 Task: Create a due date automation trigger when advanced on, on the monday after a card is due add content with a name or a description not ending with resume at 11:00 AM.
Action: Mouse moved to (1058, 305)
Screenshot: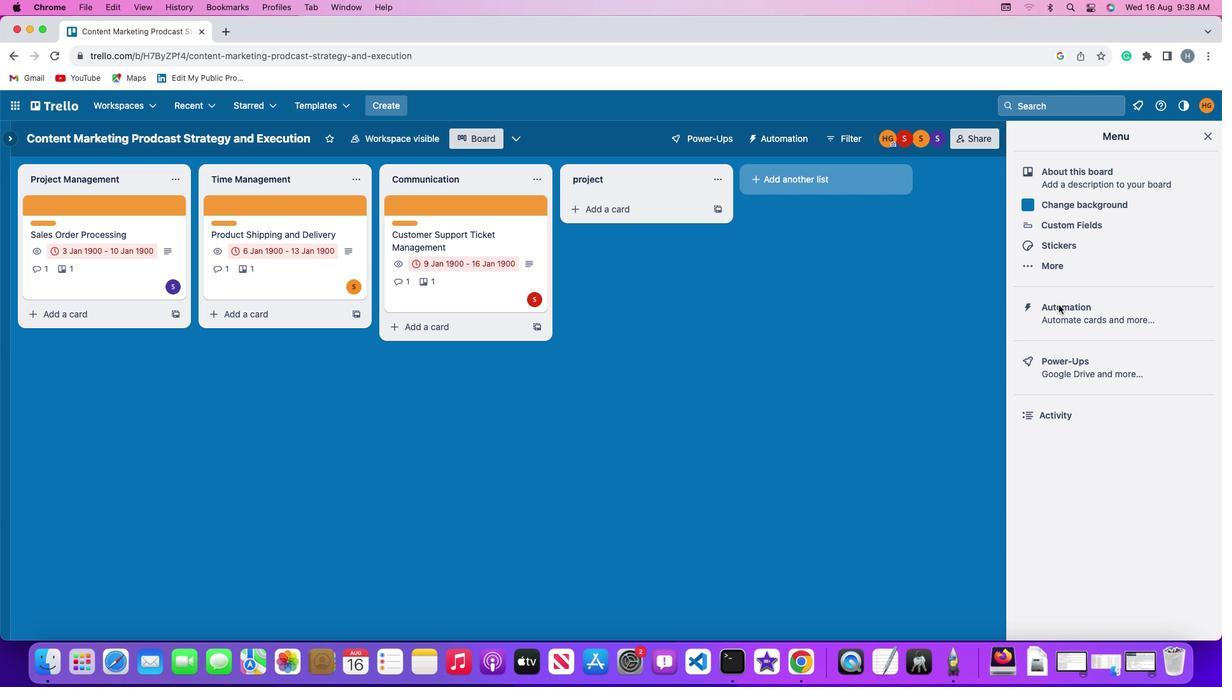 
Action: Mouse pressed left at (1058, 305)
Screenshot: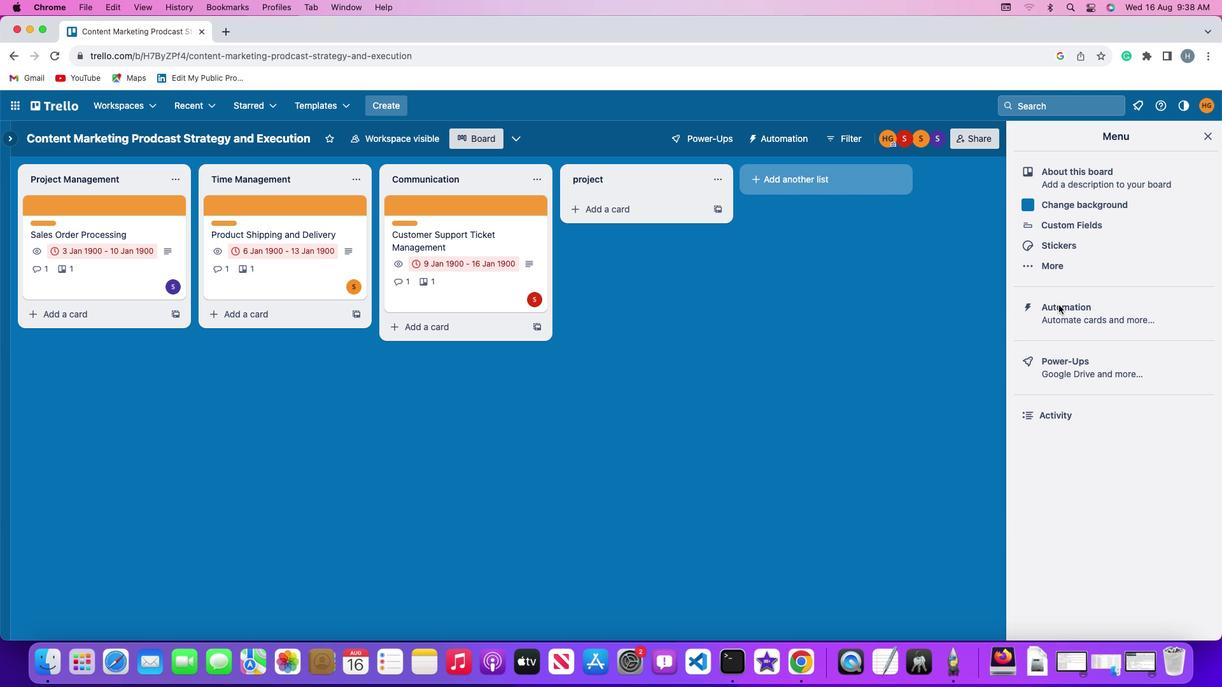 
Action: Mouse pressed left at (1058, 305)
Screenshot: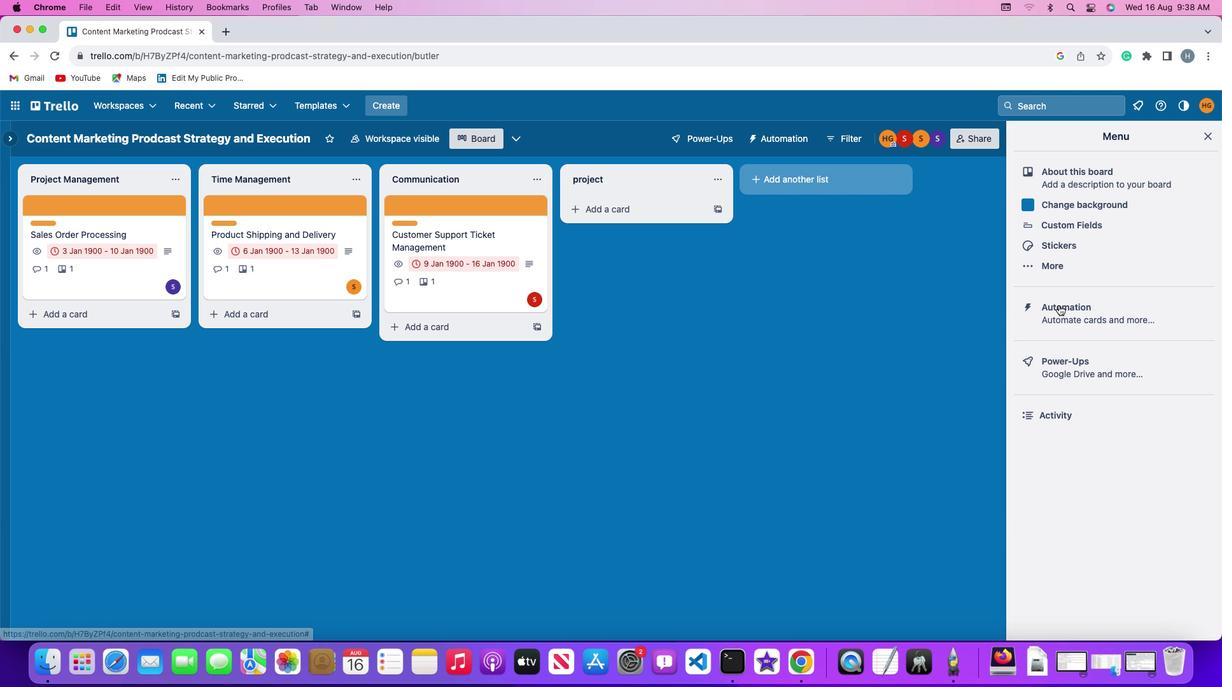 
Action: Mouse moved to (91, 302)
Screenshot: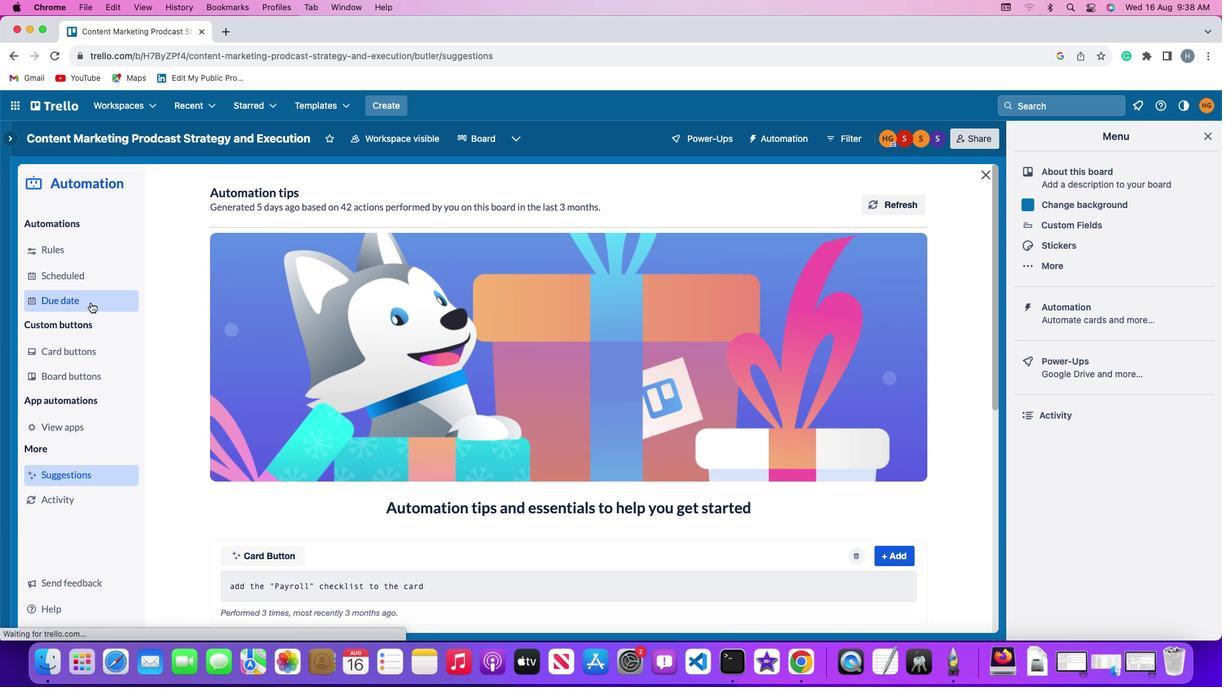 
Action: Mouse pressed left at (91, 302)
Screenshot: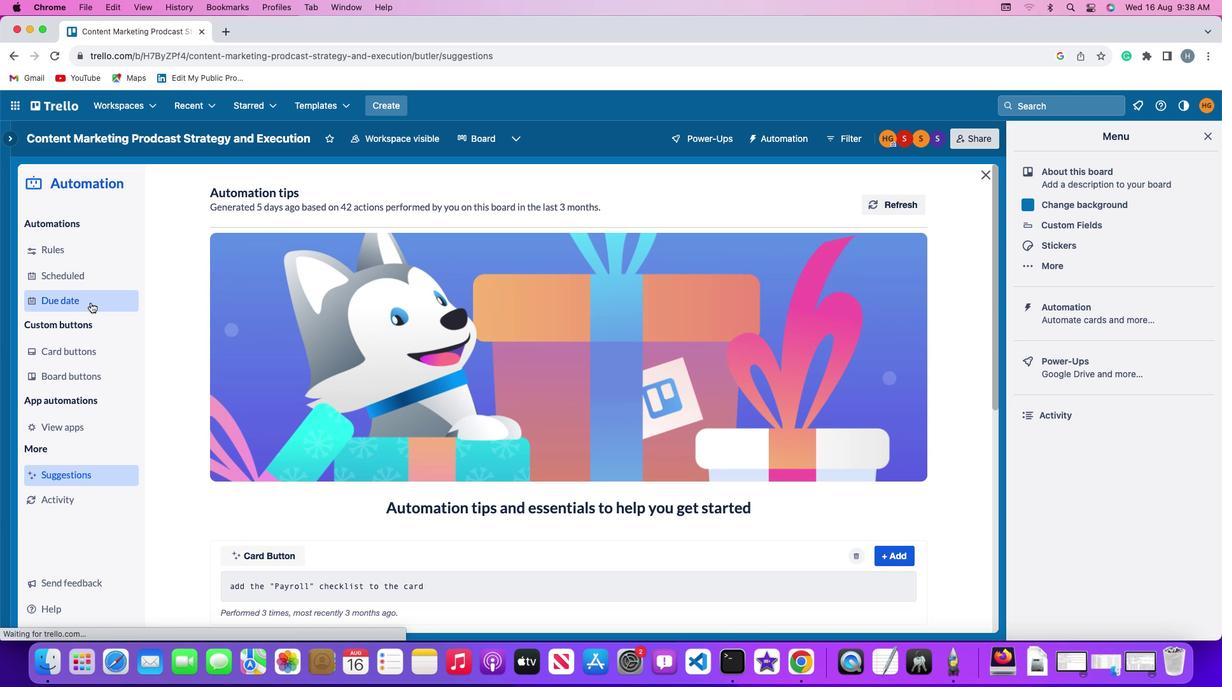 
Action: Mouse moved to (867, 196)
Screenshot: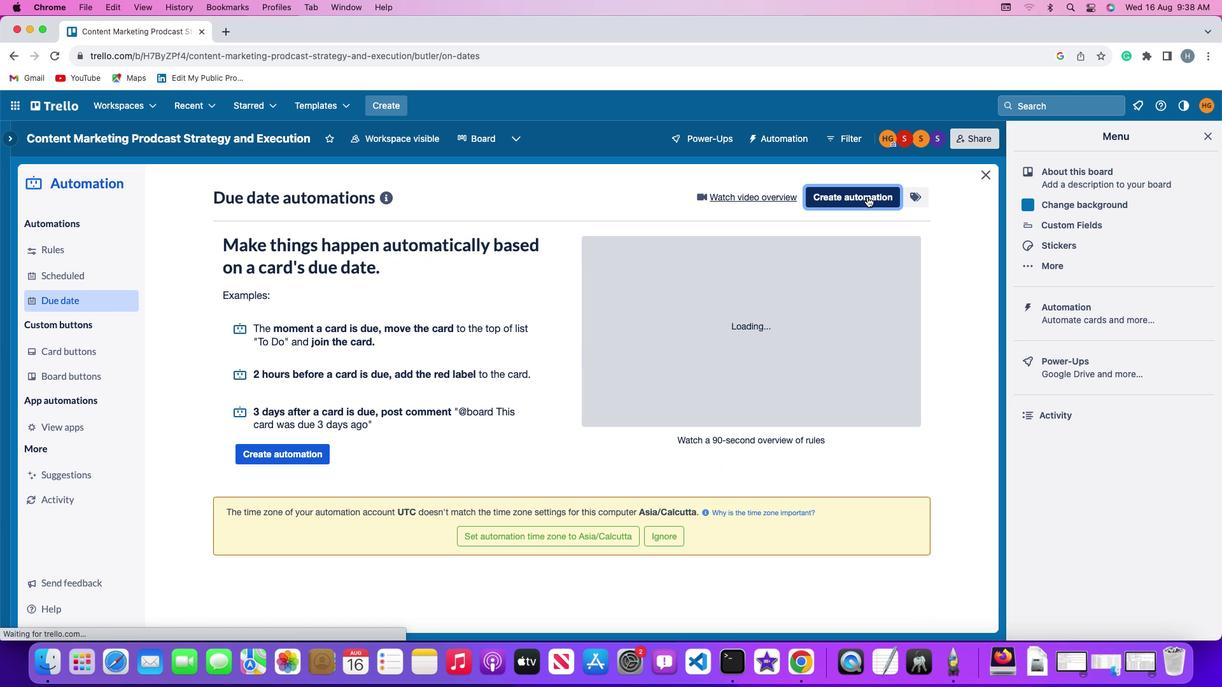 
Action: Mouse pressed left at (867, 196)
Screenshot: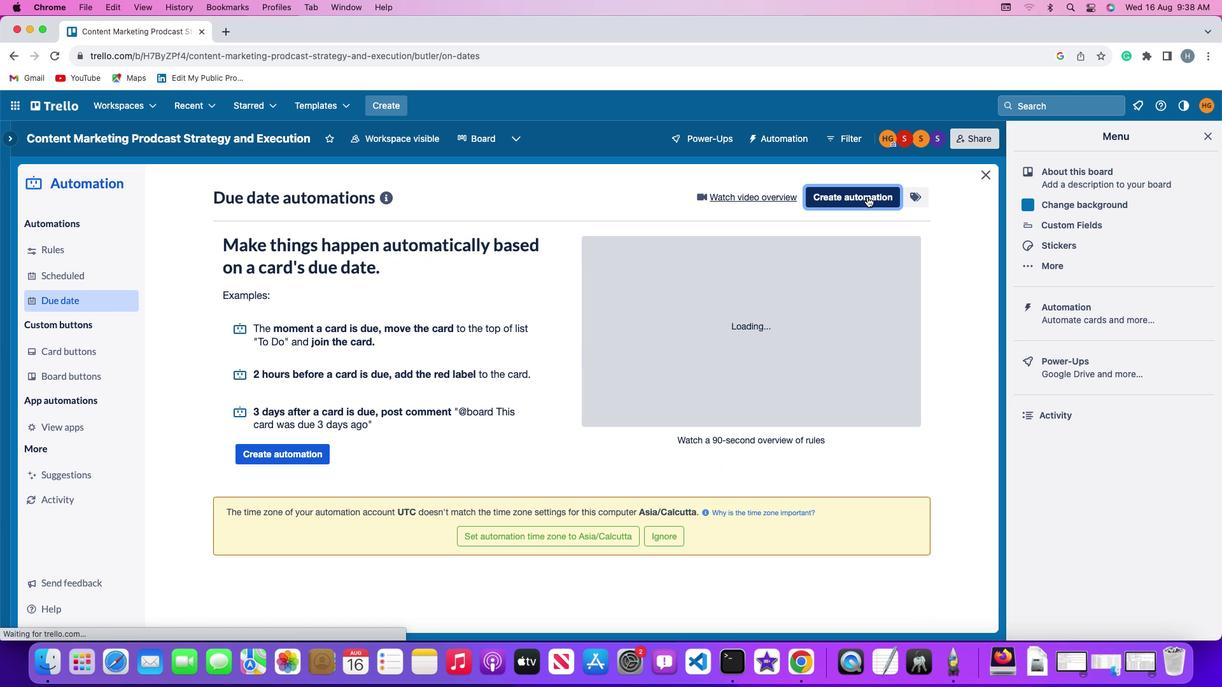 
Action: Mouse moved to (260, 318)
Screenshot: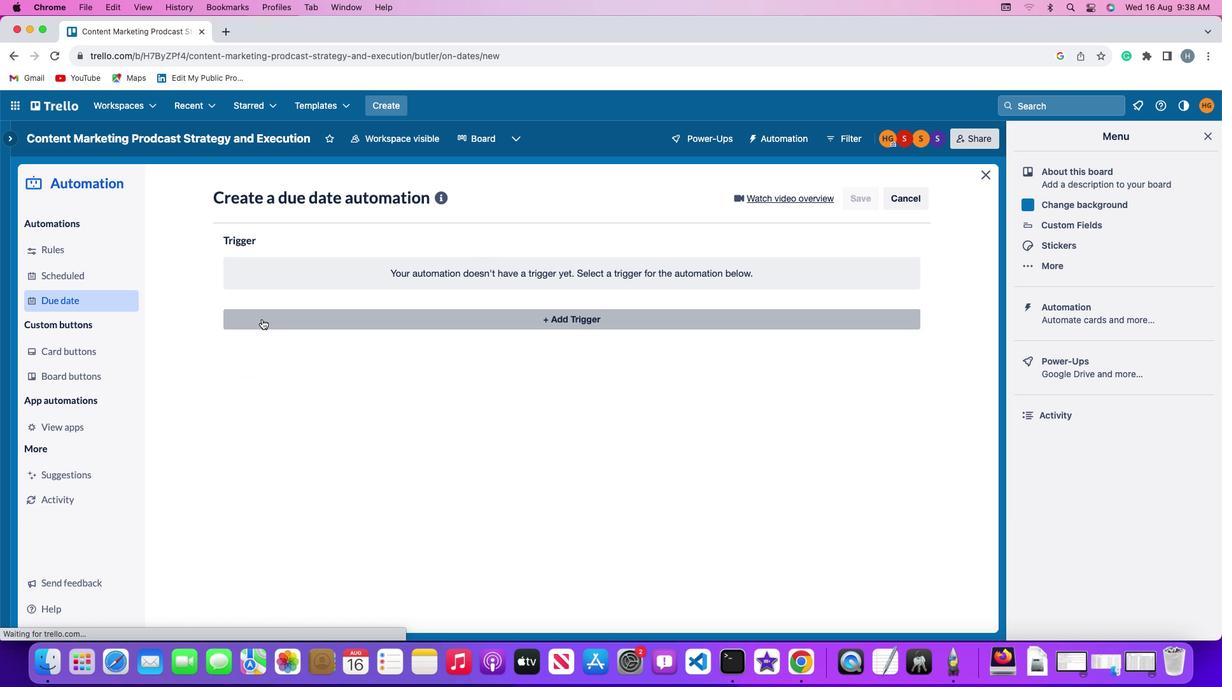 
Action: Mouse pressed left at (260, 318)
Screenshot: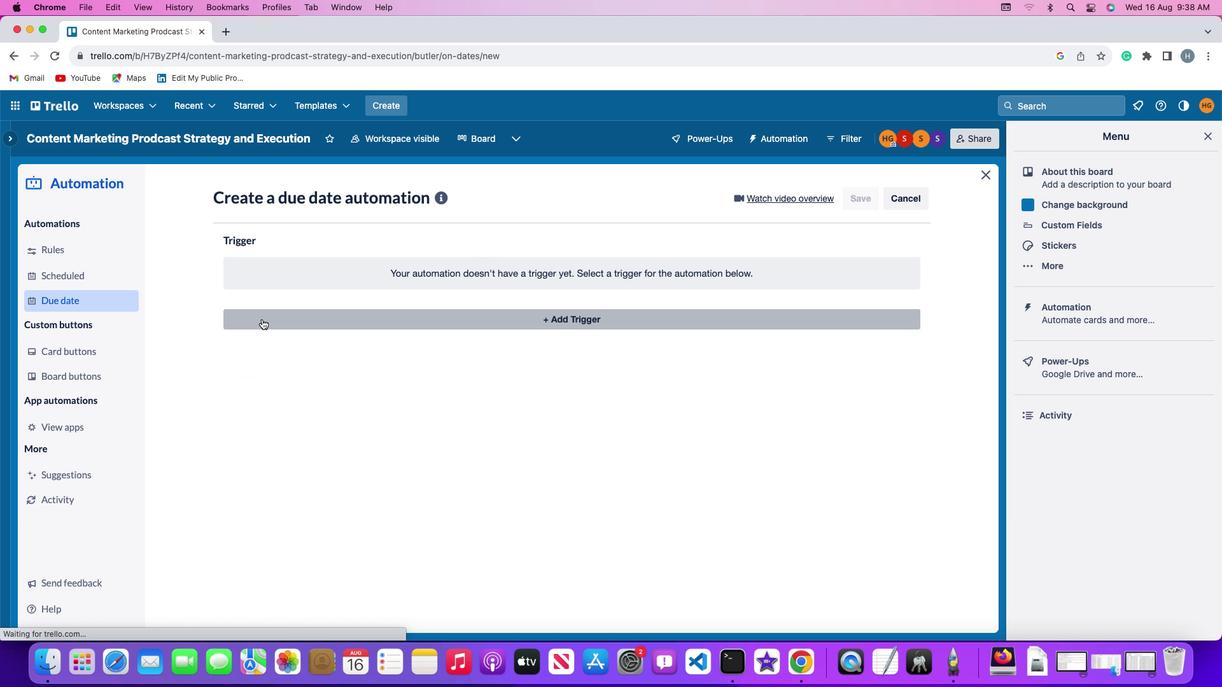 
Action: Mouse moved to (272, 554)
Screenshot: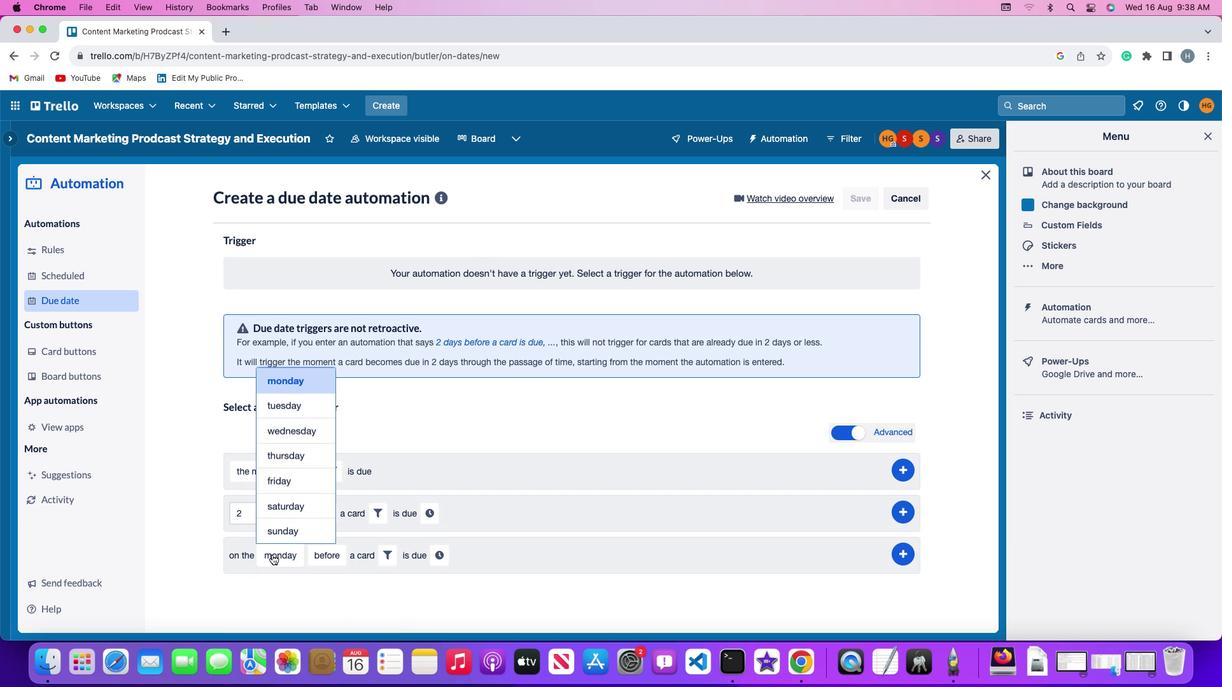 
Action: Mouse pressed left at (272, 554)
Screenshot: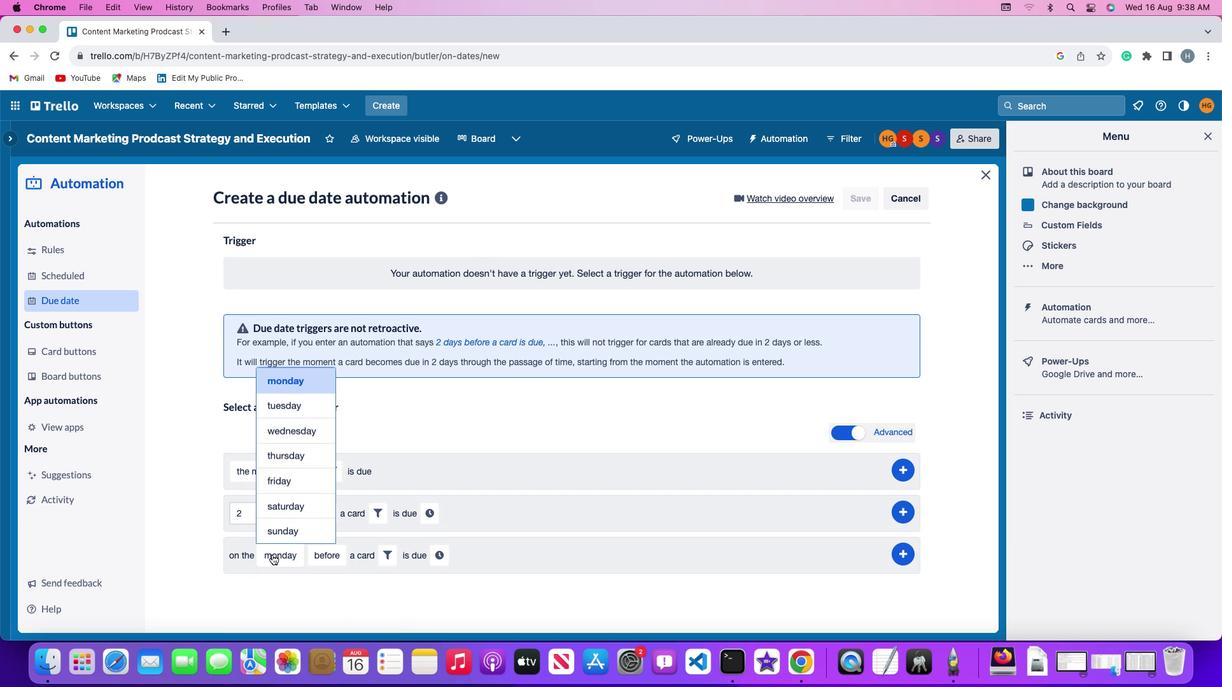
Action: Mouse moved to (285, 376)
Screenshot: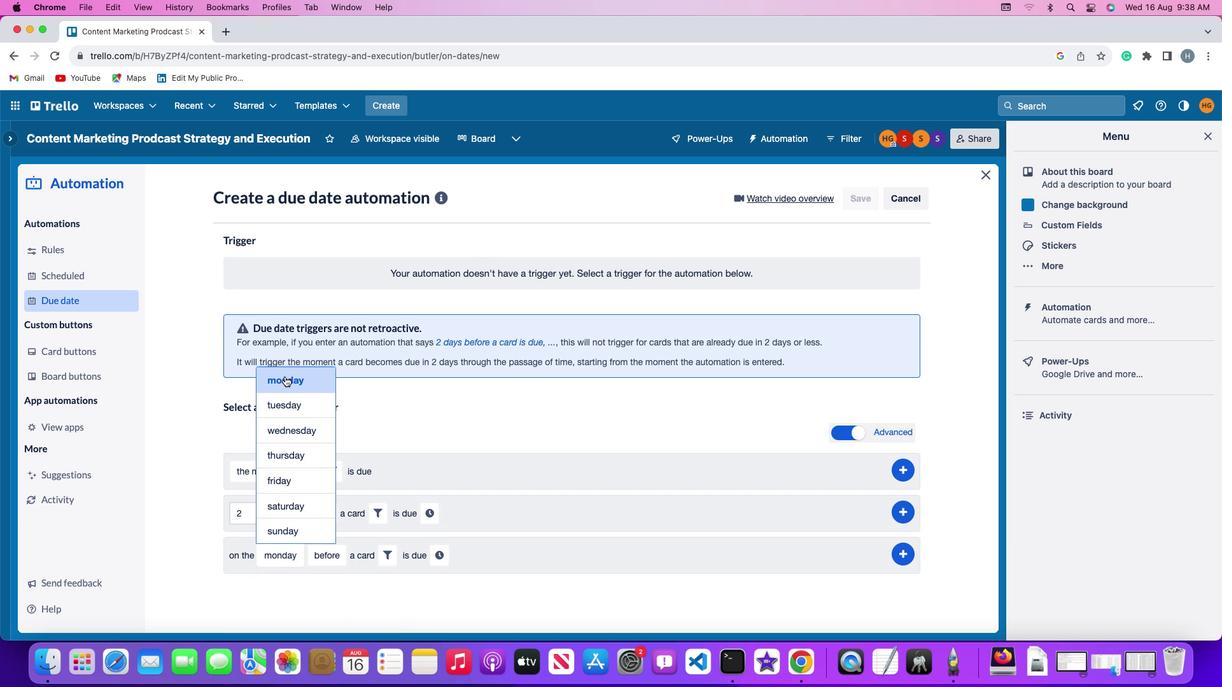 
Action: Mouse pressed left at (285, 376)
Screenshot: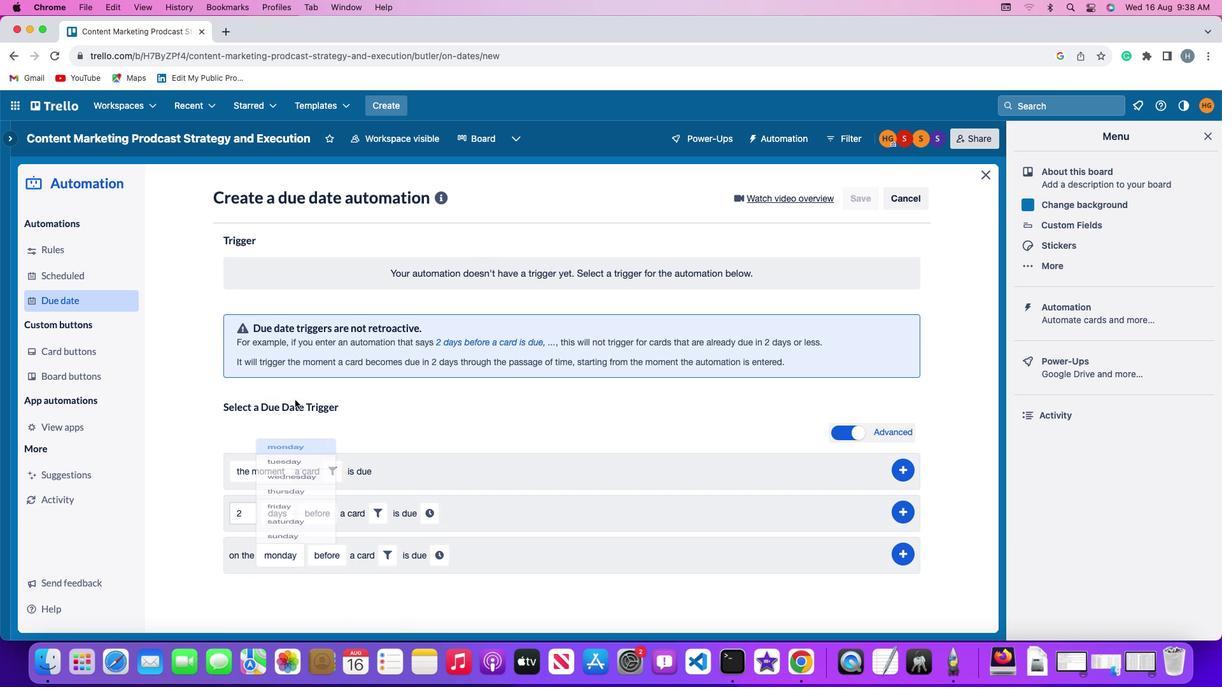 
Action: Mouse moved to (334, 553)
Screenshot: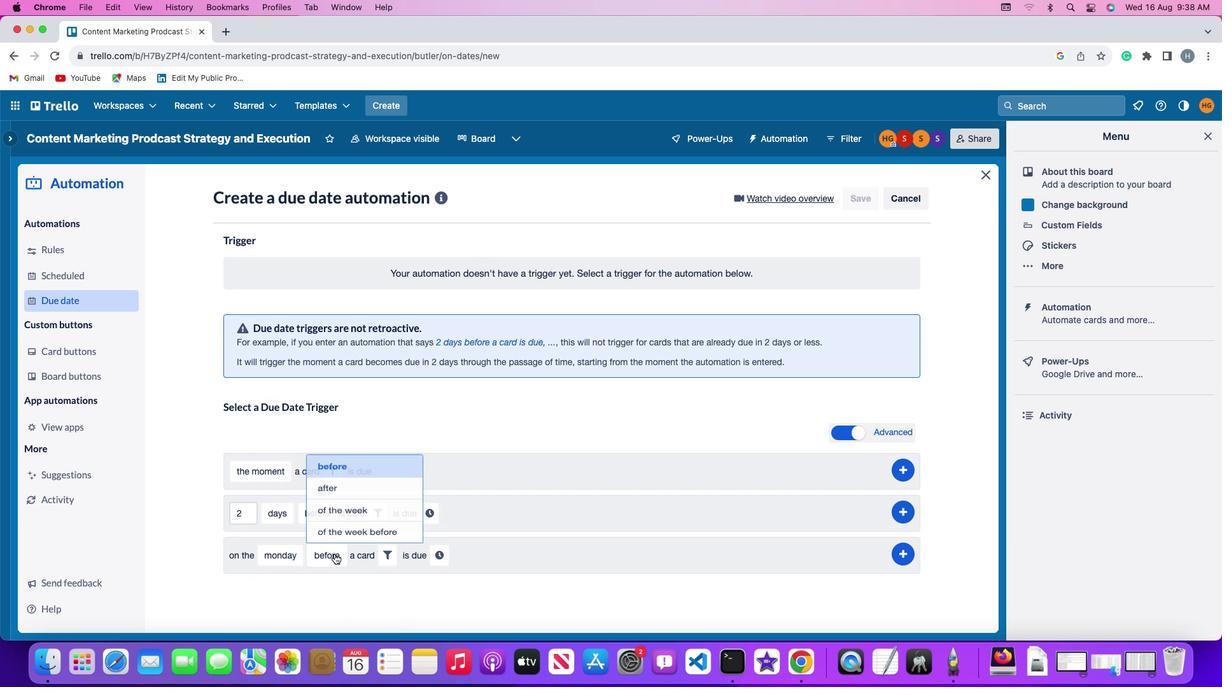 
Action: Mouse pressed left at (334, 553)
Screenshot: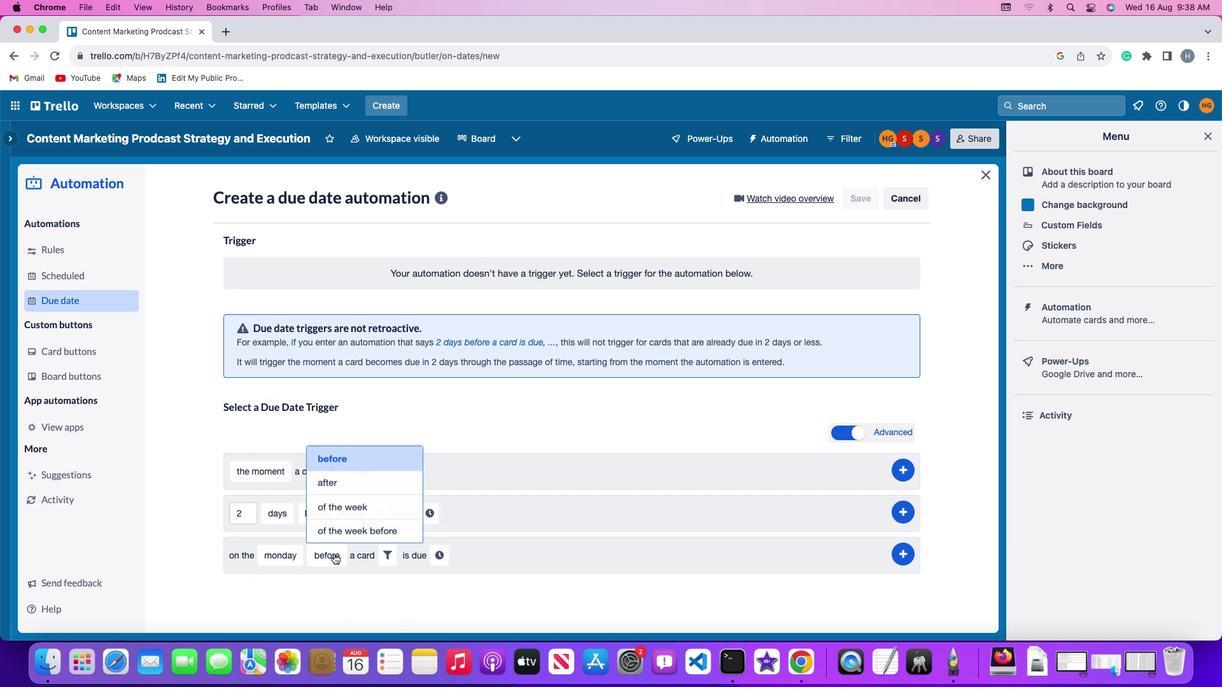 
Action: Mouse moved to (351, 476)
Screenshot: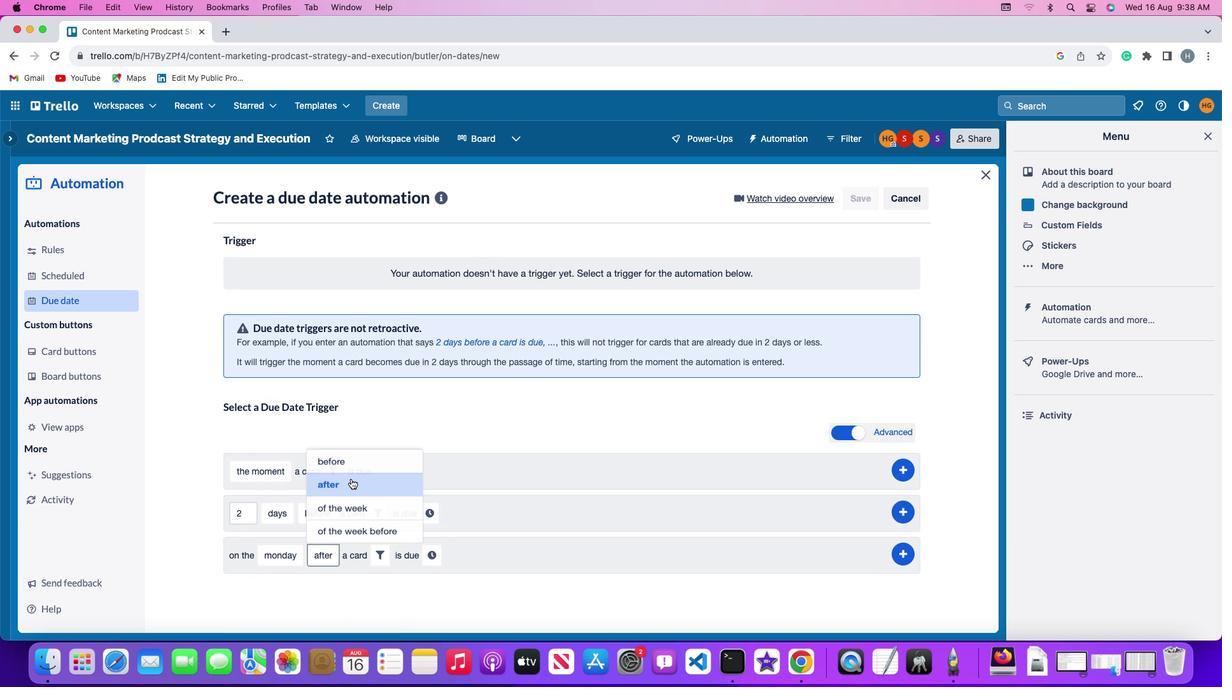 
Action: Mouse pressed left at (351, 476)
Screenshot: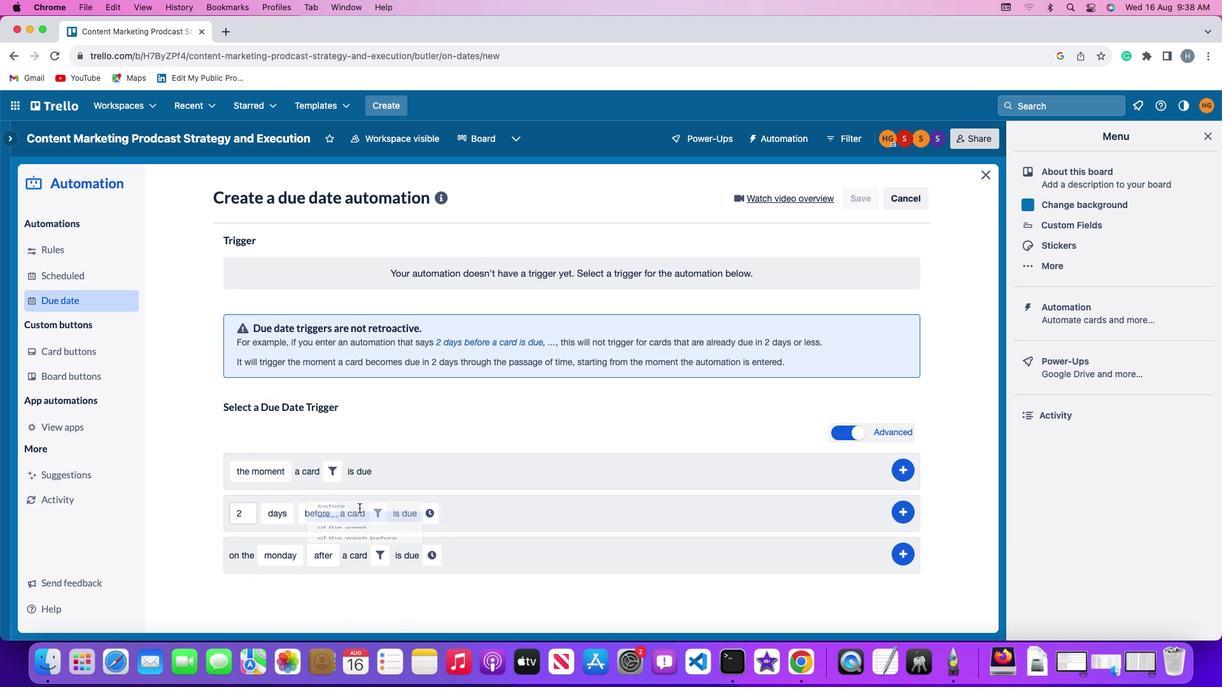
Action: Mouse moved to (383, 553)
Screenshot: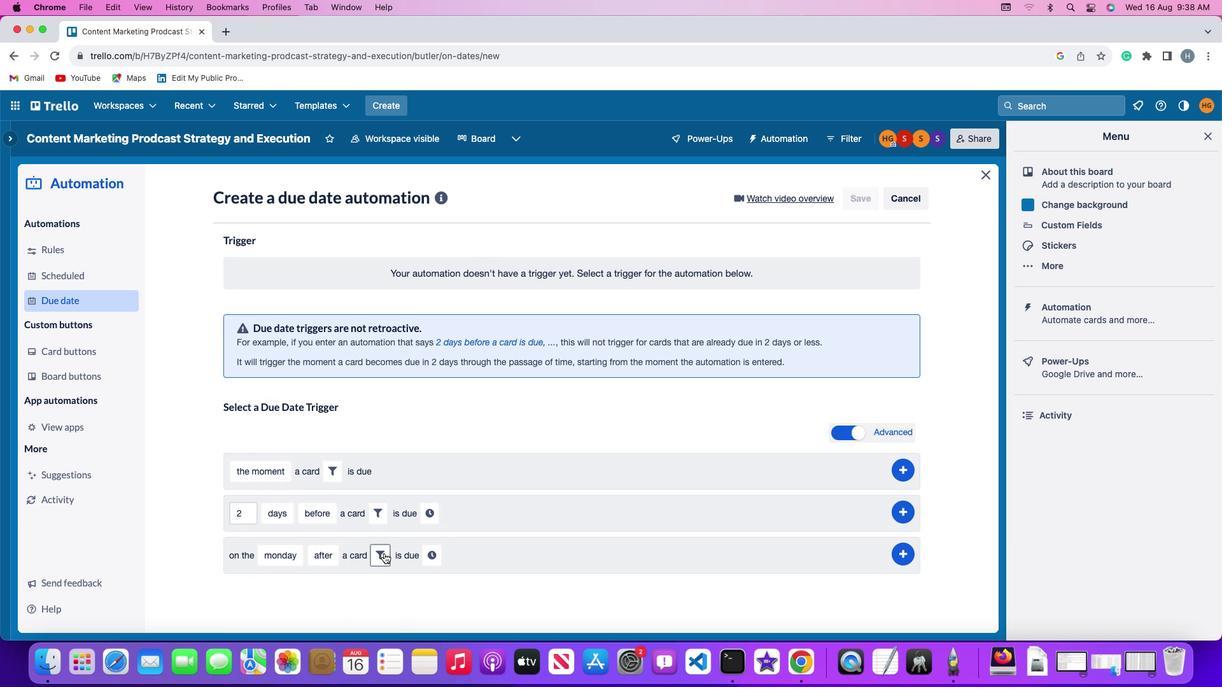 
Action: Mouse pressed left at (383, 553)
Screenshot: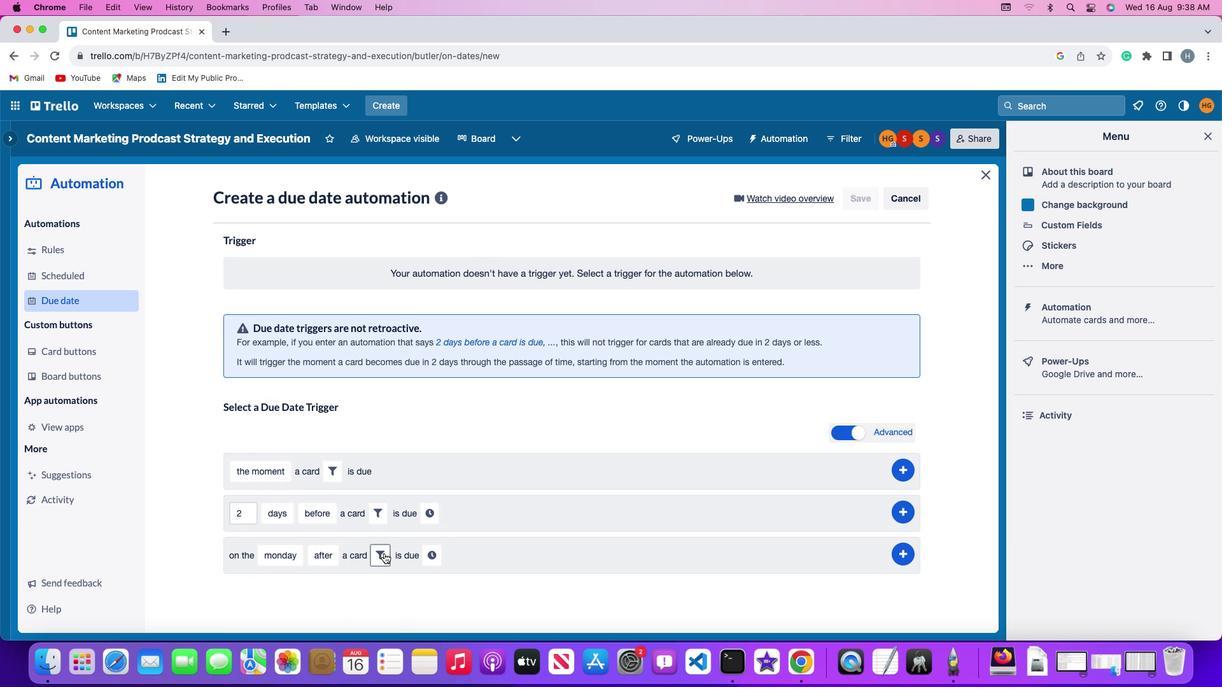 
Action: Mouse moved to (548, 597)
Screenshot: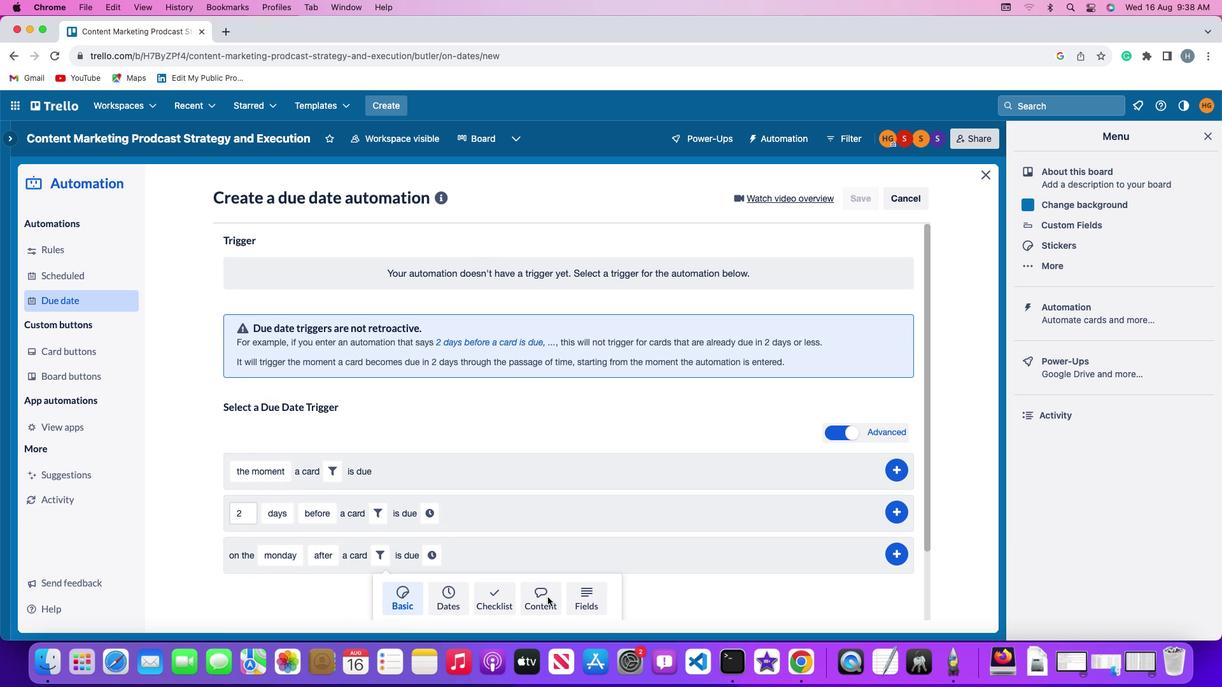 
Action: Mouse pressed left at (548, 597)
Screenshot: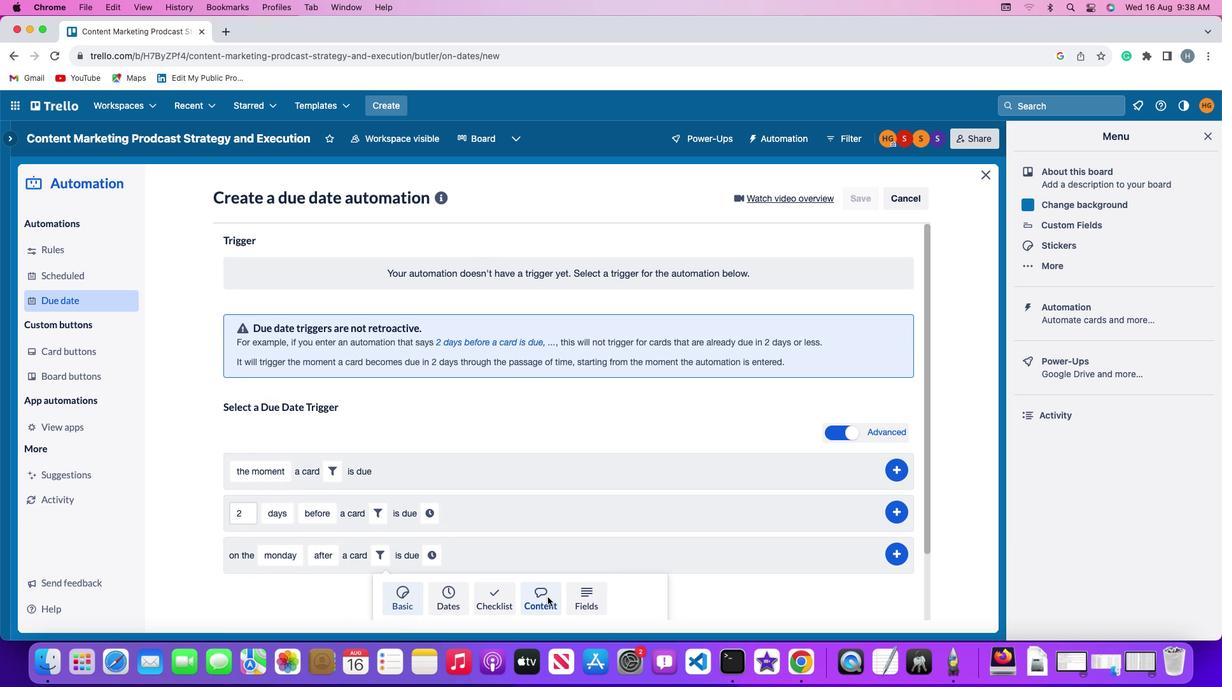 
Action: Mouse moved to (322, 596)
Screenshot: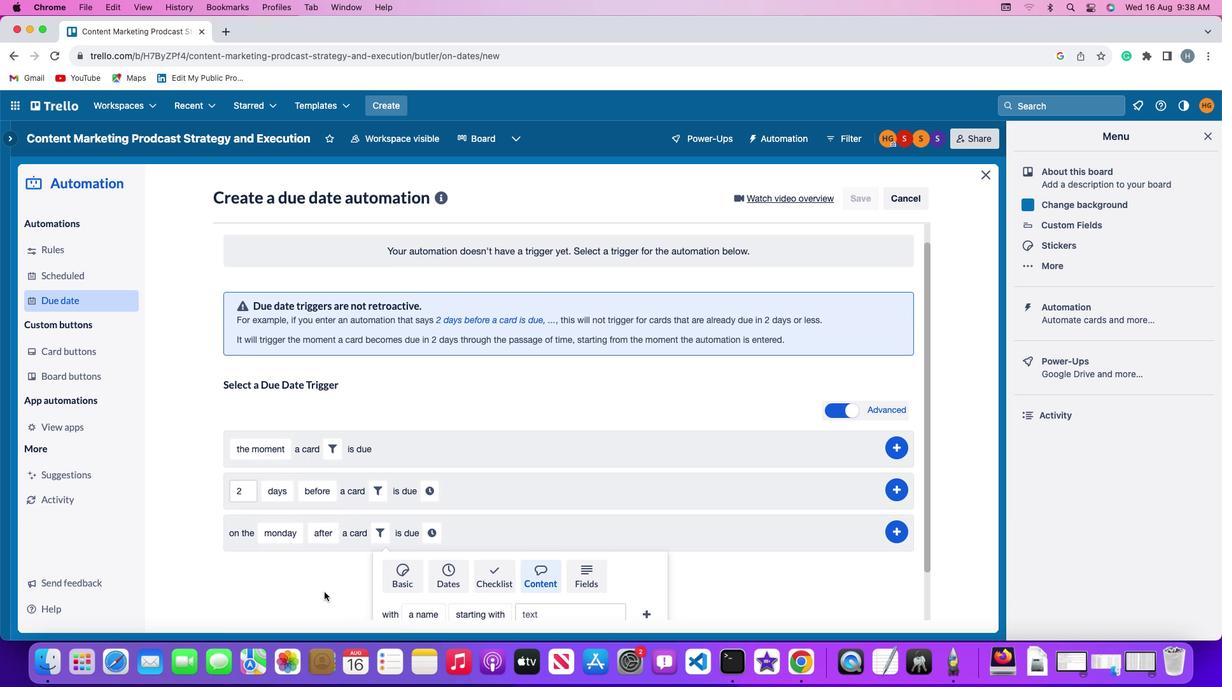 
Action: Mouse scrolled (322, 596) with delta (0, 0)
Screenshot: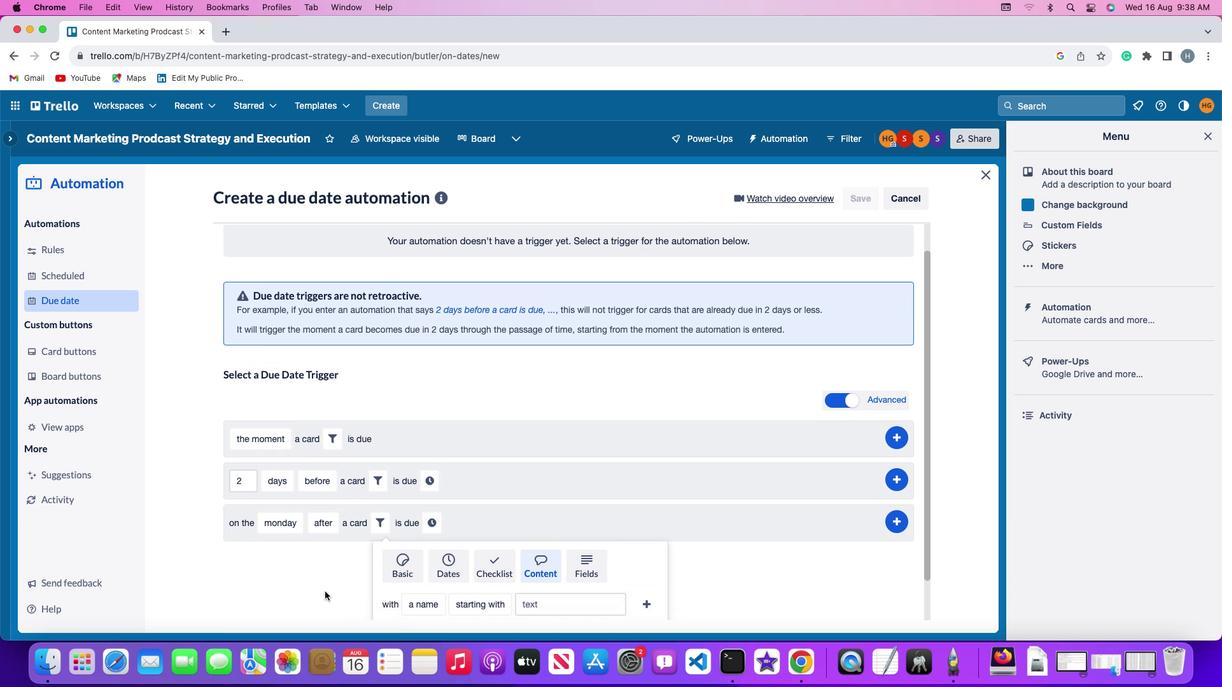 
Action: Mouse moved to (322, 595)
Screenshot: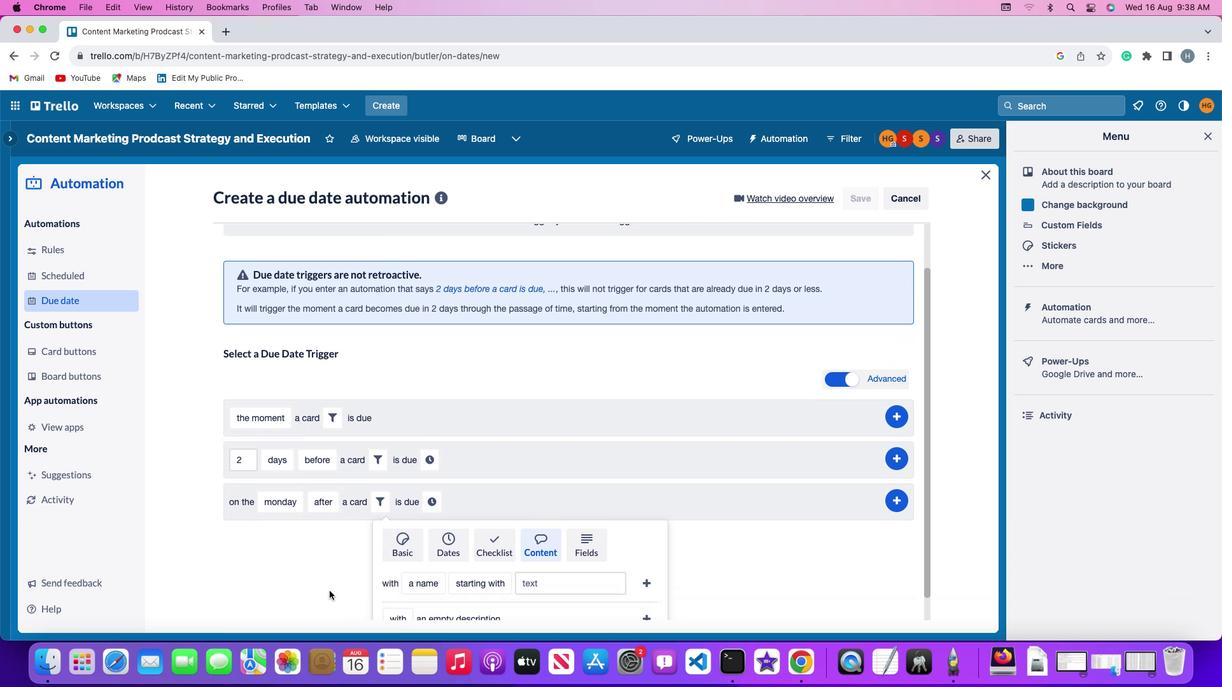 
Action: Mouse scrolled (322, 595) with delta (0, 0)
Screenshot: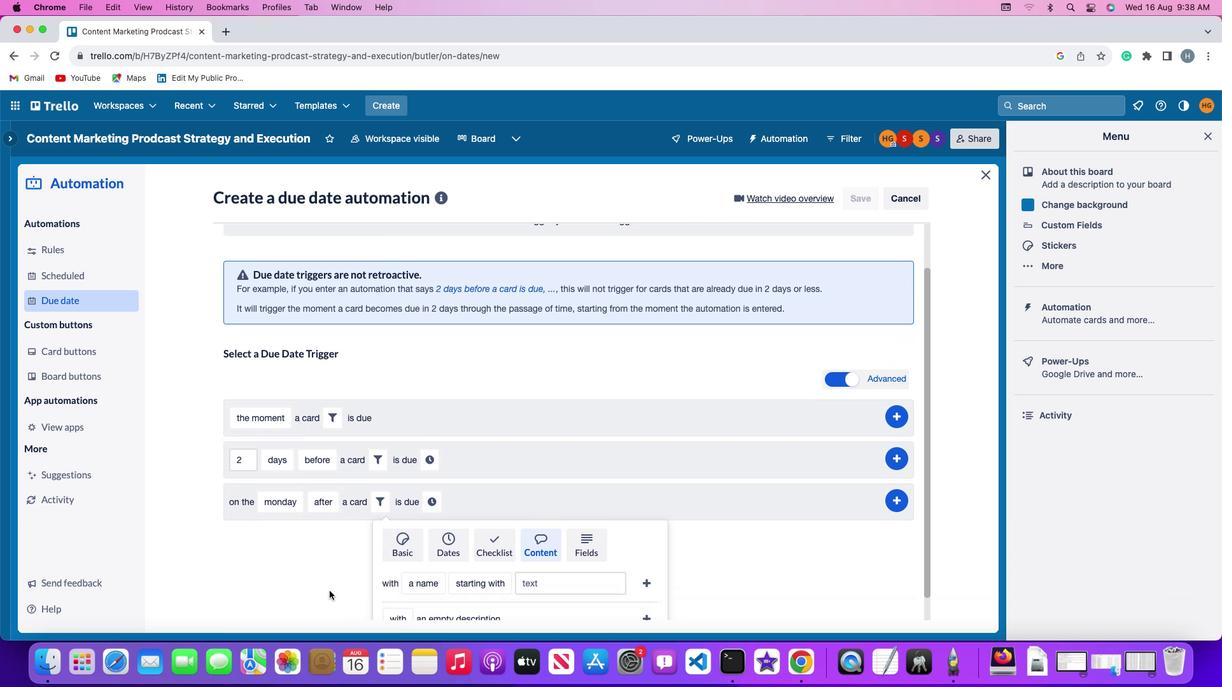 
Action: Mouse moved to (323, 595)
Screenshot: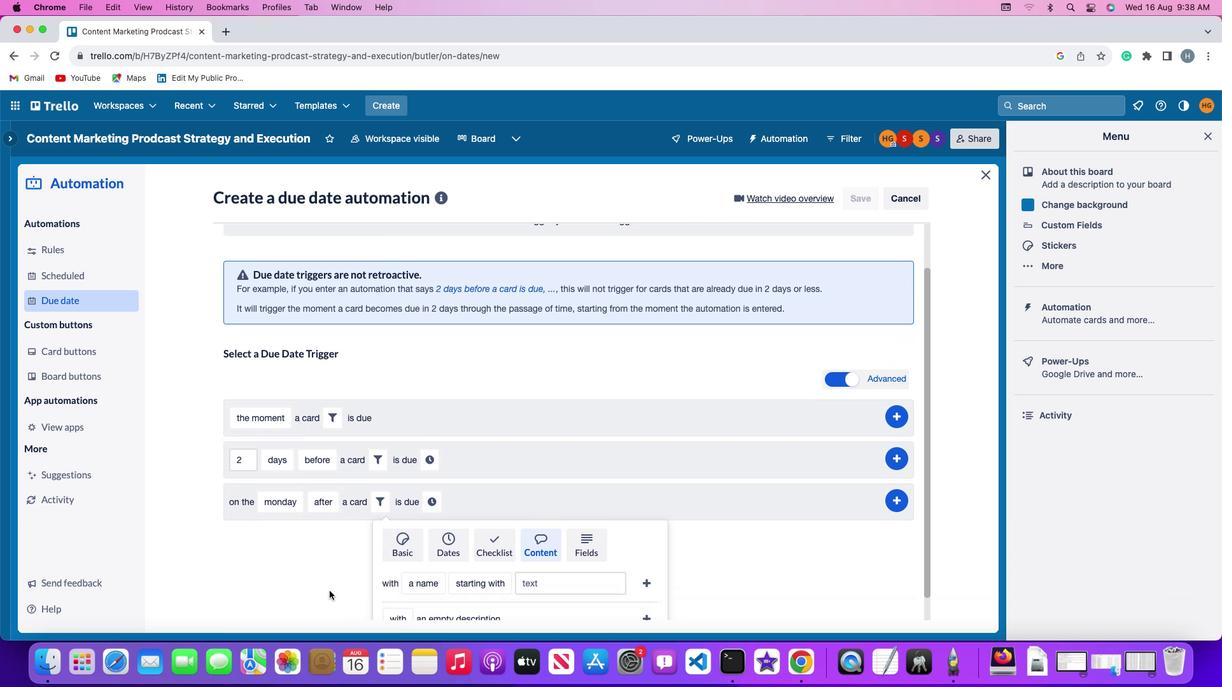 
Action: Mouse scrolled (323, 595) with delta (0, -1)
Screenshot: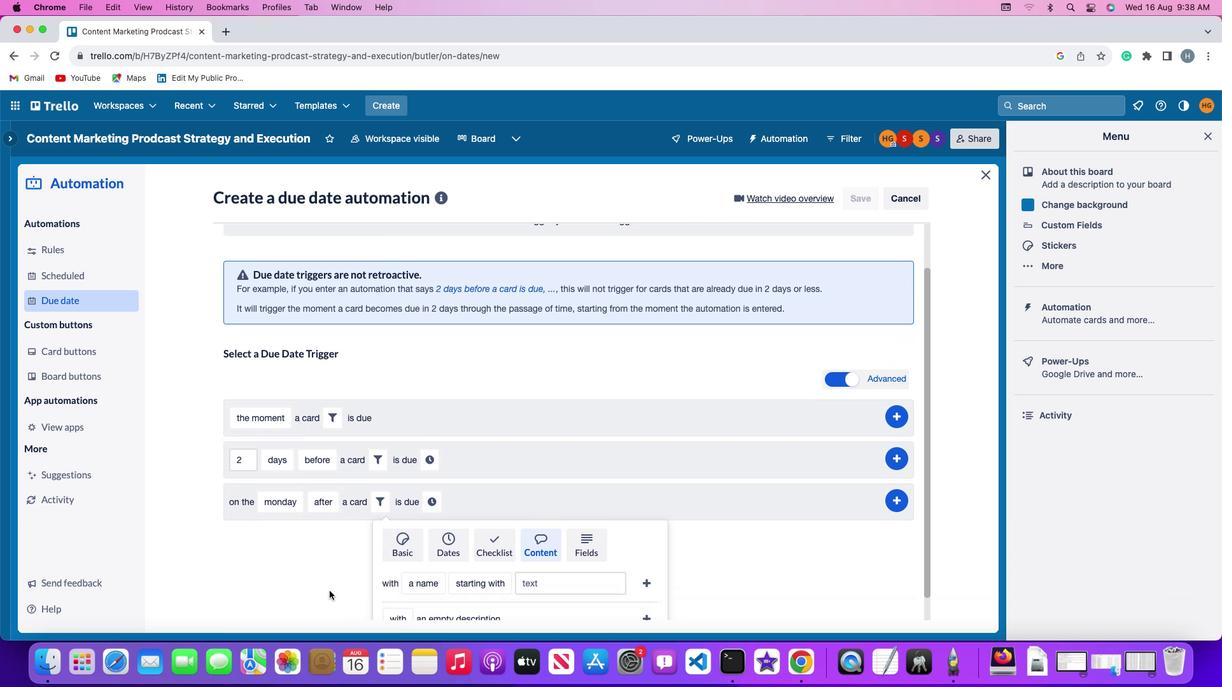 
Action: Mouse moved to (323, 593)
Screenshot: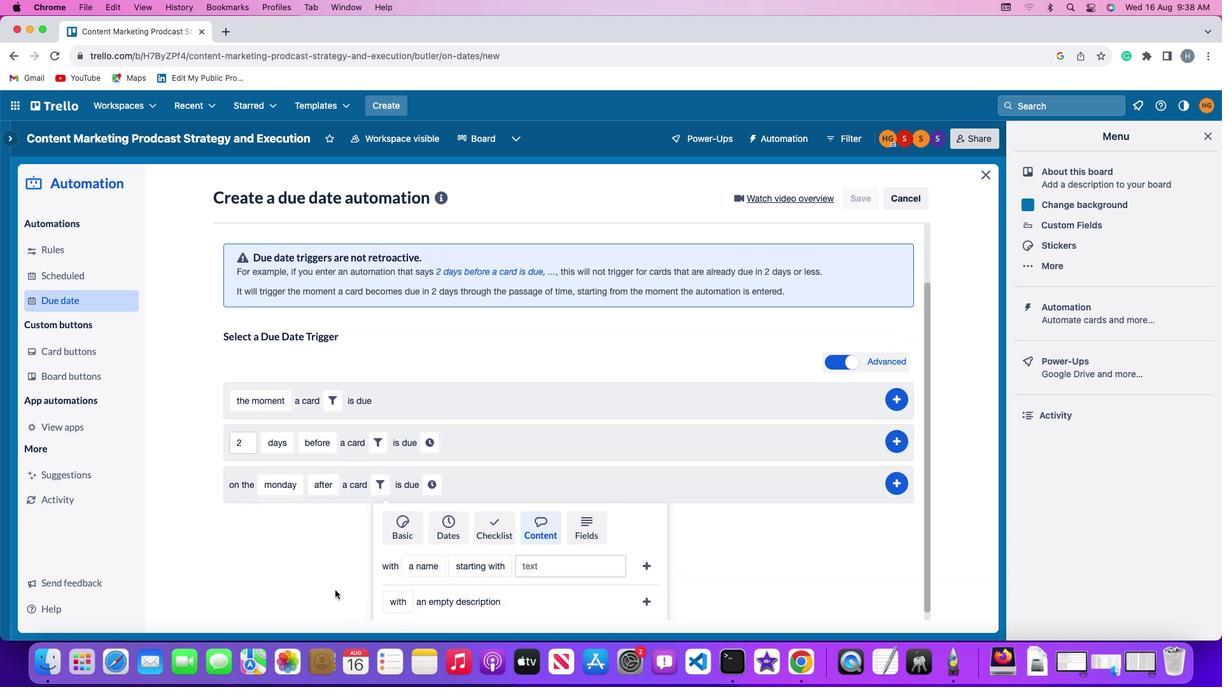 
Action: Mouse scrolled (323, 593) with delta (0, -2)
Screenshot: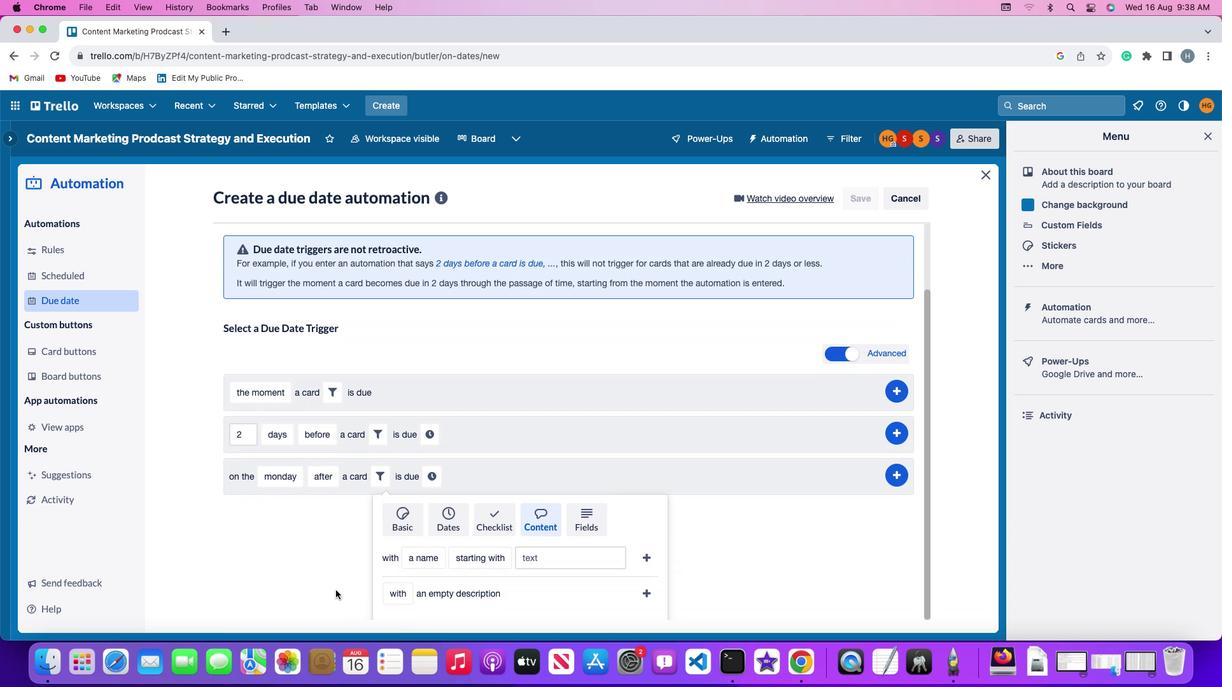 
Action: Mouse moved to (336, 589)
Screenshot: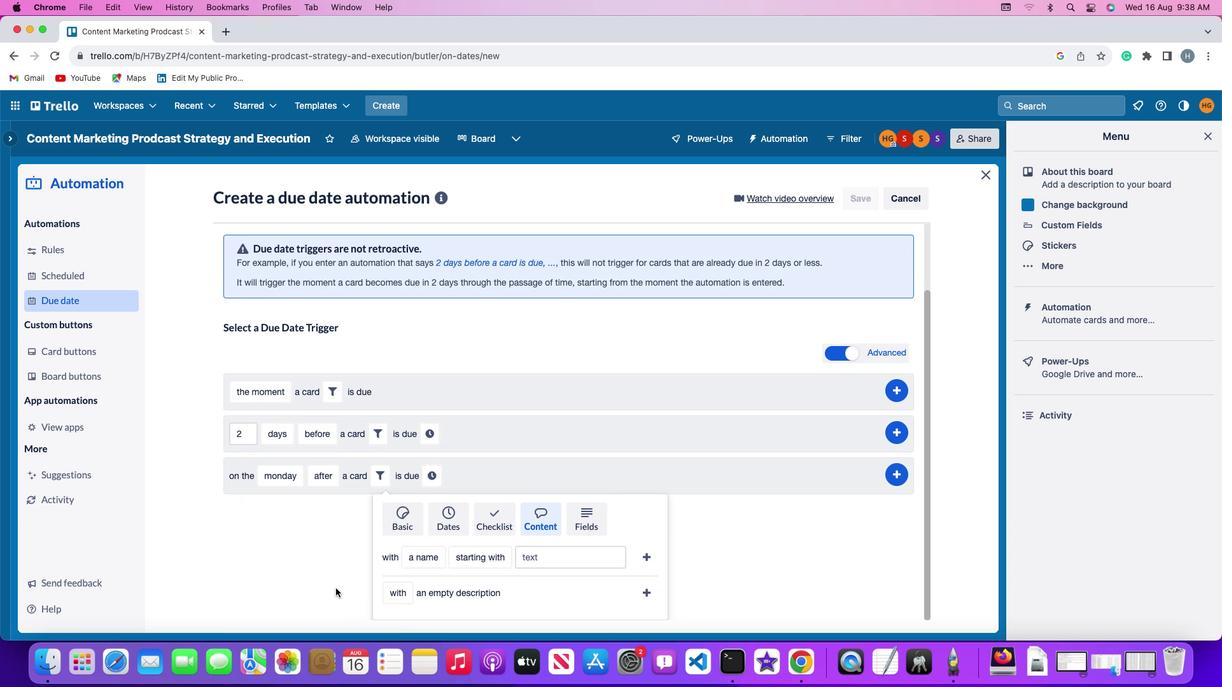 
Action: Mouse scrolled (336, 589) with delta (0, 0)
Screenshot: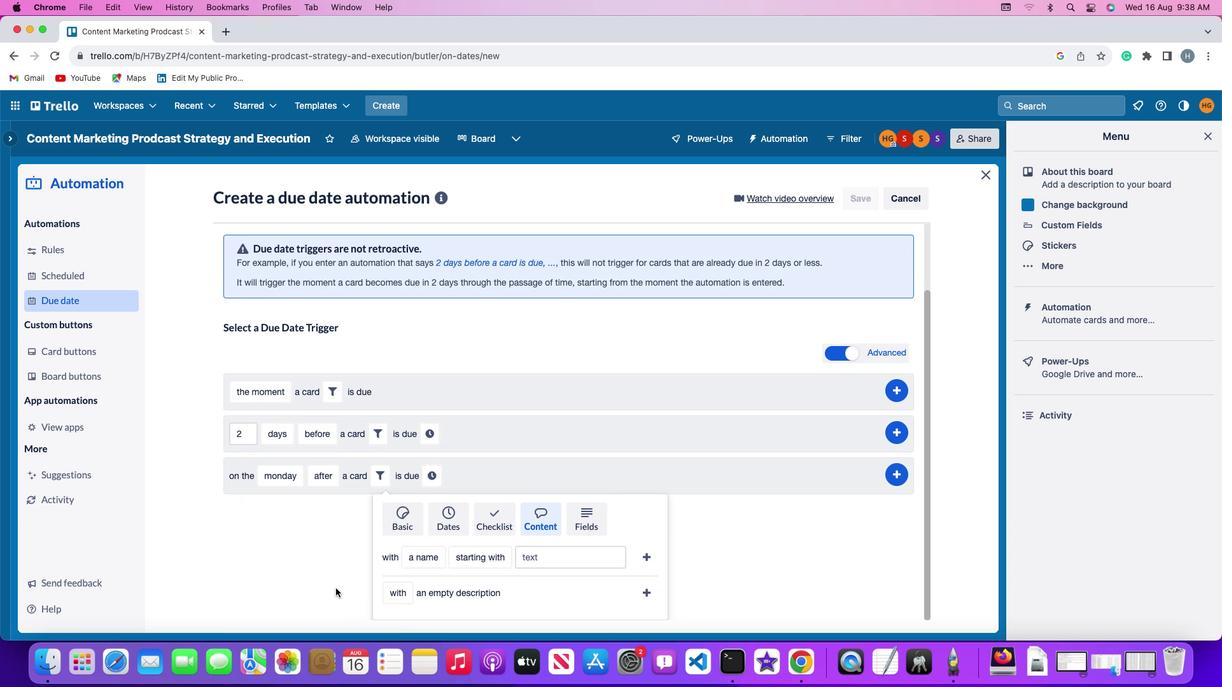 
Action: Mouse moved to (336, 589)
Screenshot: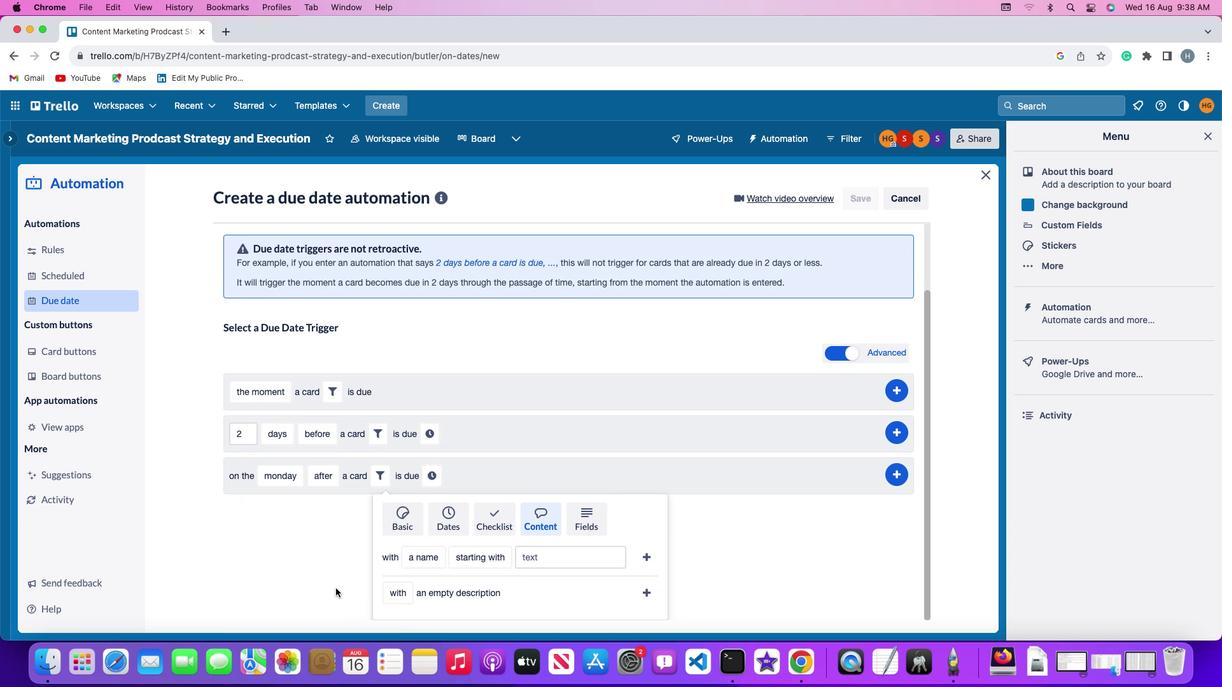 
Action: Mouse scrolled (336, 589) with delta (0, 0)
Screenshot: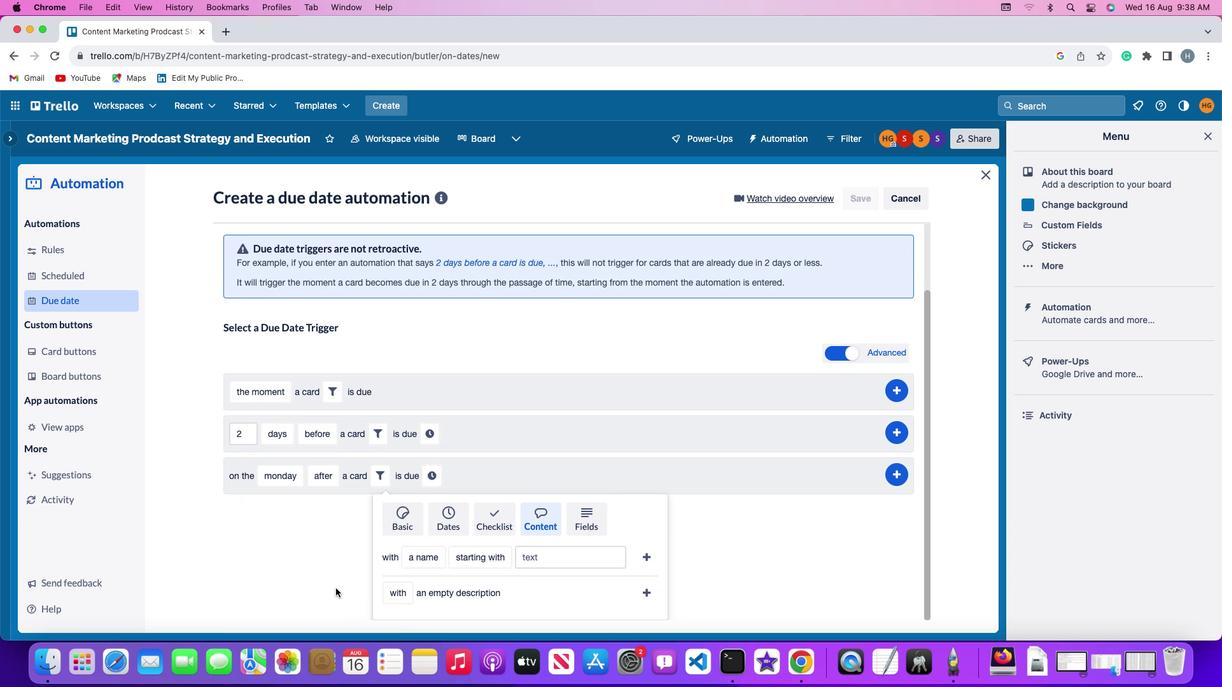 
Action: Mouse scrolled (336, 589) with delta (0, -1)
Screenshot: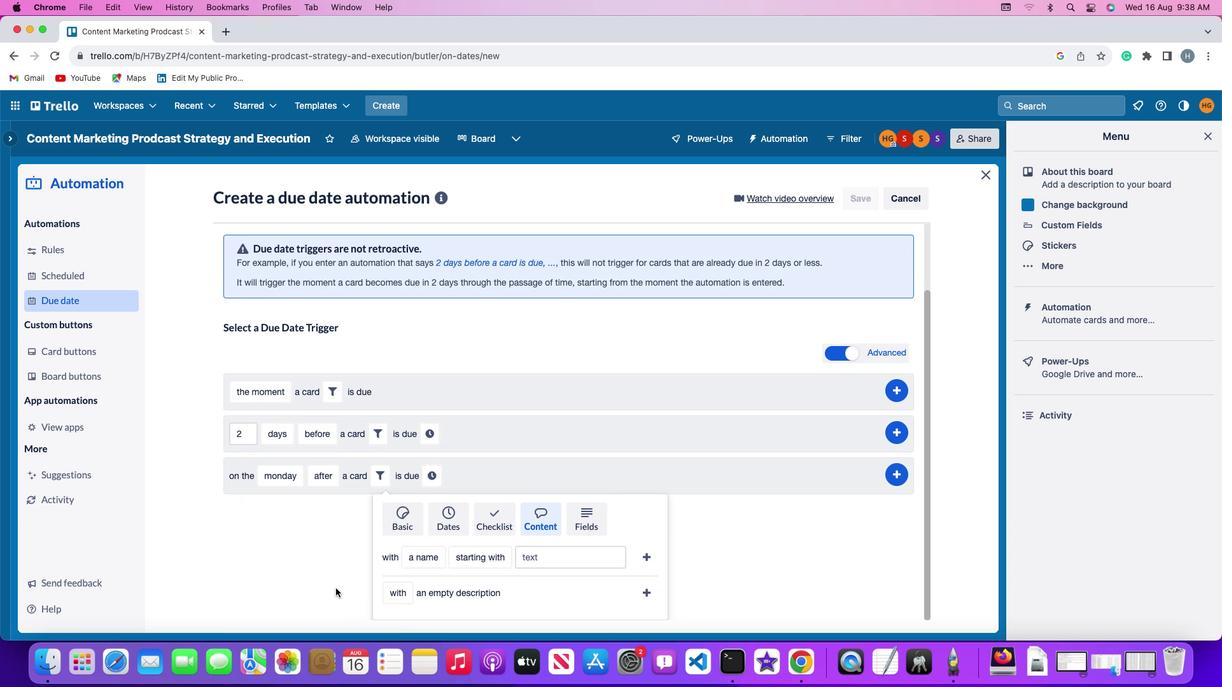 
Action: Mouse moved to (336, 588)
Screenshot: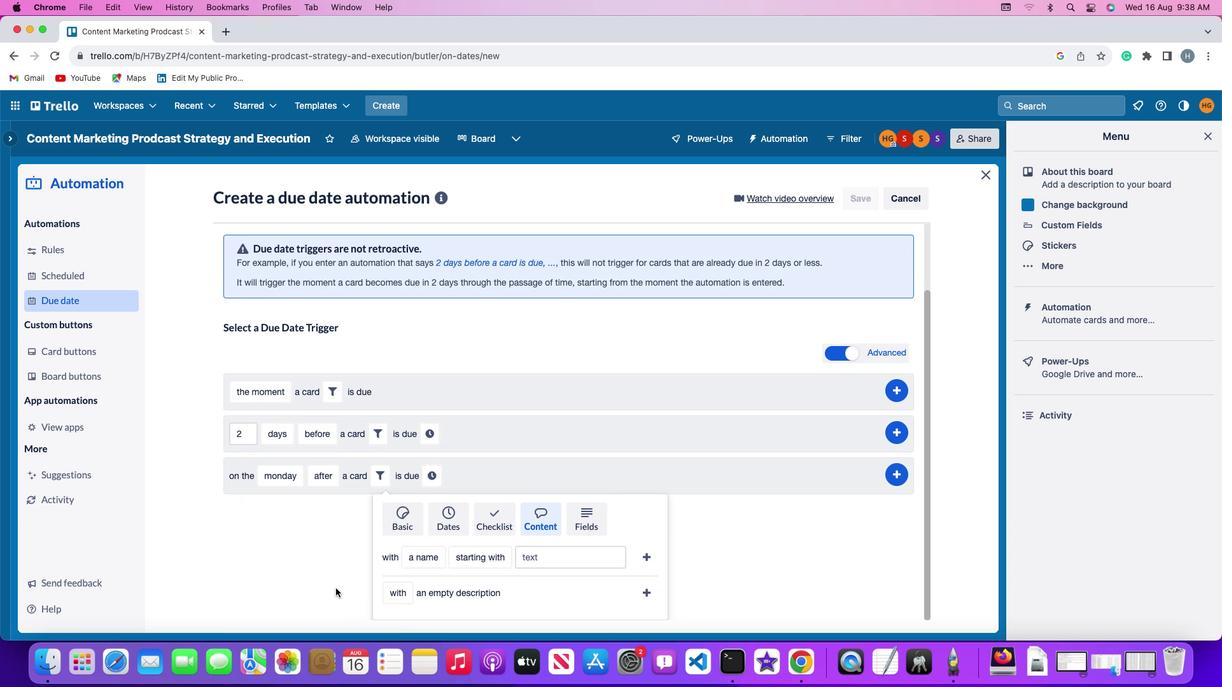 
Action: Mouse scrolled (336, 588) with delta (0, -3)
Screenshot: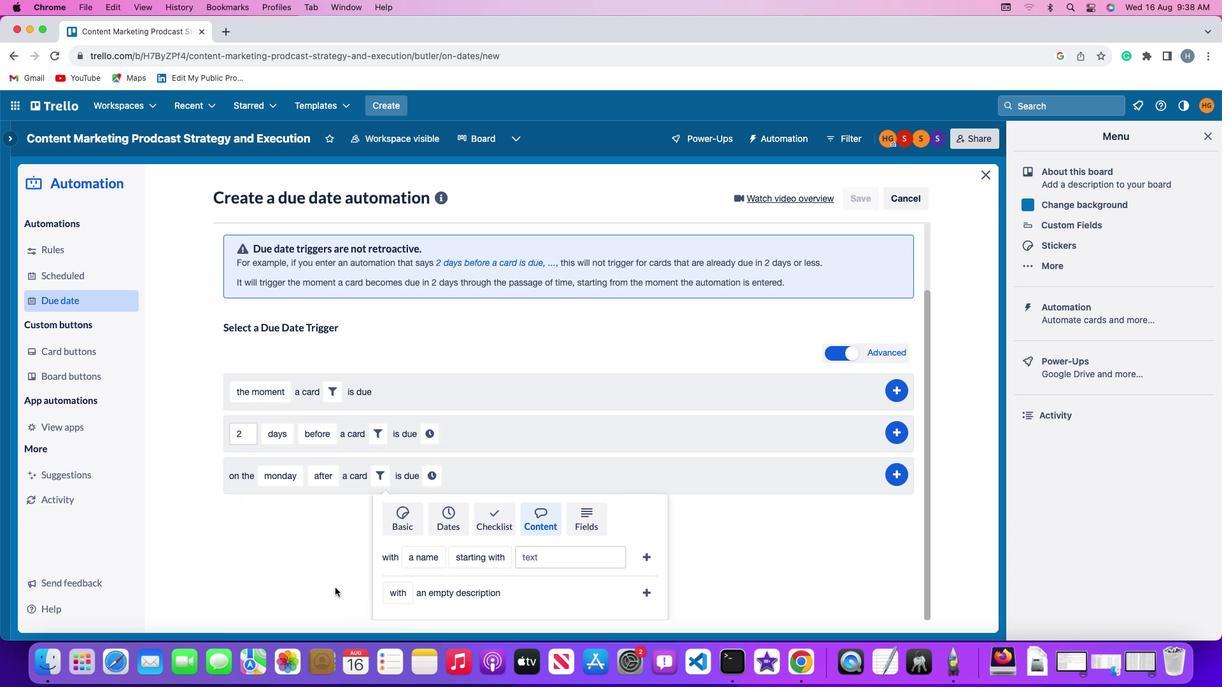 
Action: Mouse moved to (334, 587)
Screenshot: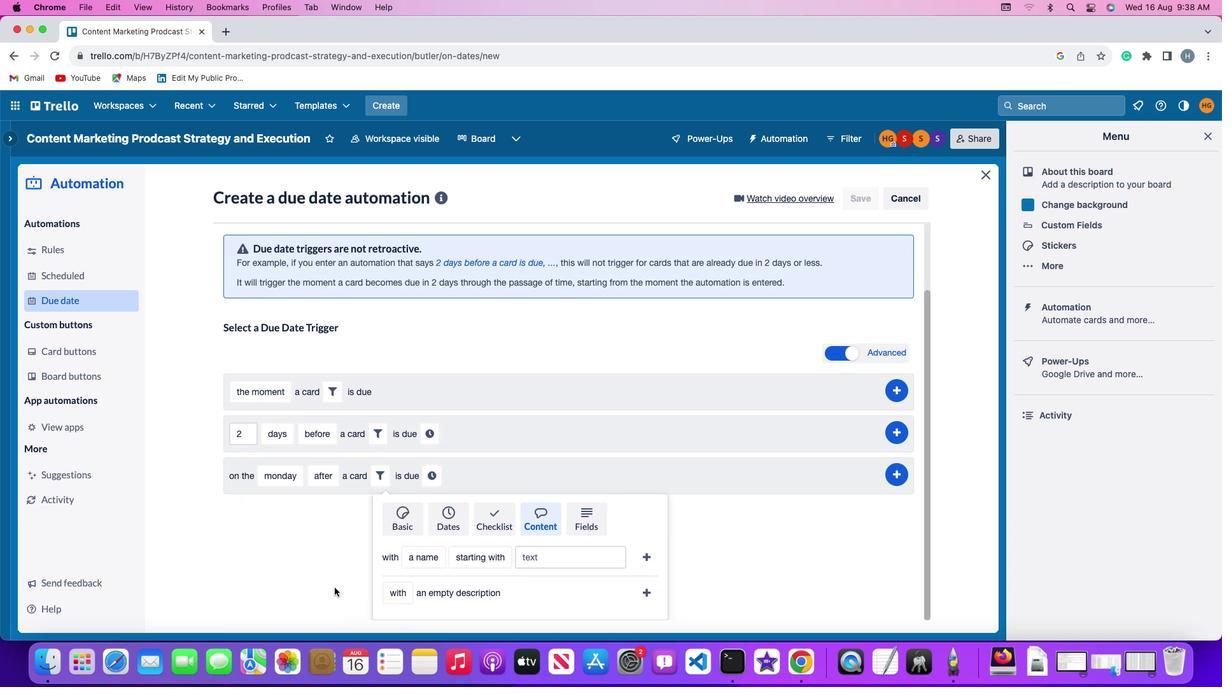 
Action: Mouse scrolled (334, 587) with delta (0, 0)
Screenshot: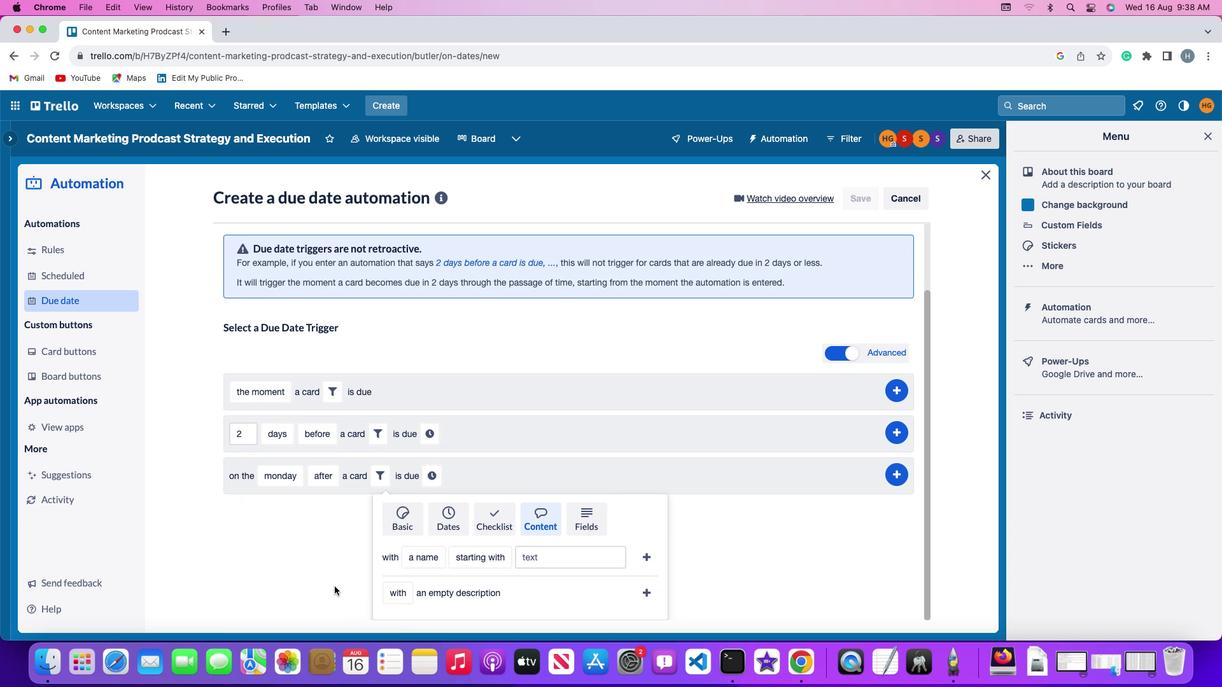 
Action: Mouse scrolled (334, 587) with delta (0, 0)
Screenshot: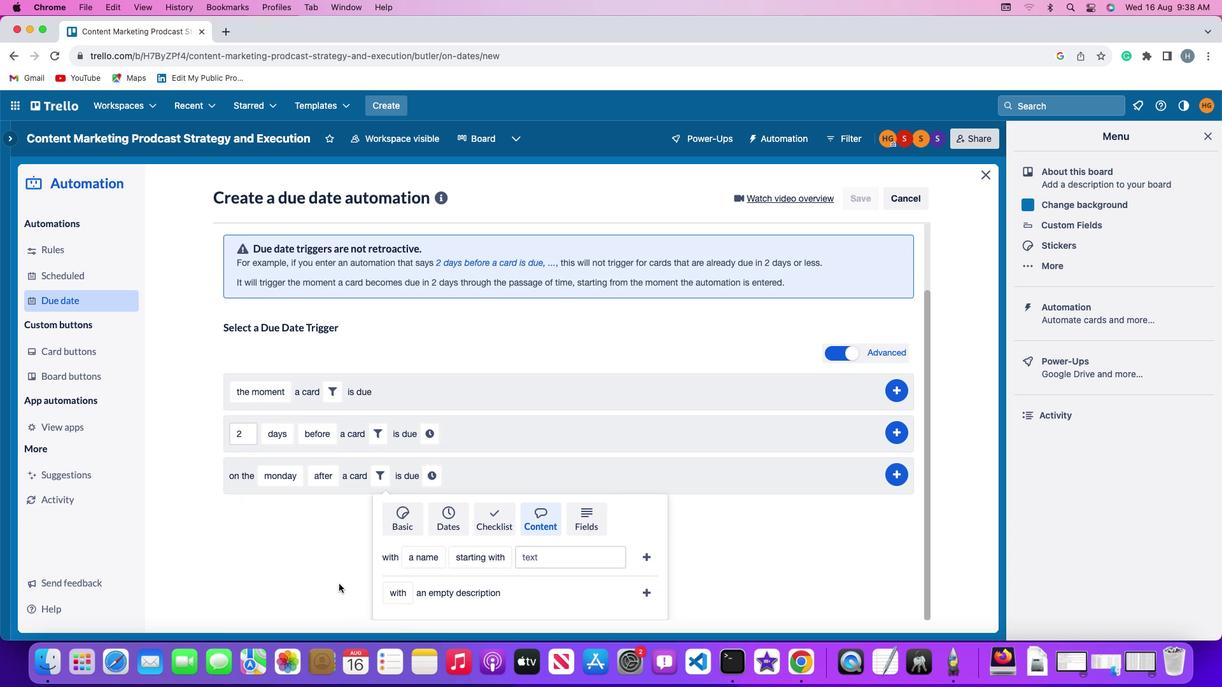 
Action: Mouse scrolled (334, 587) with delta (0, -1)
Screenshot: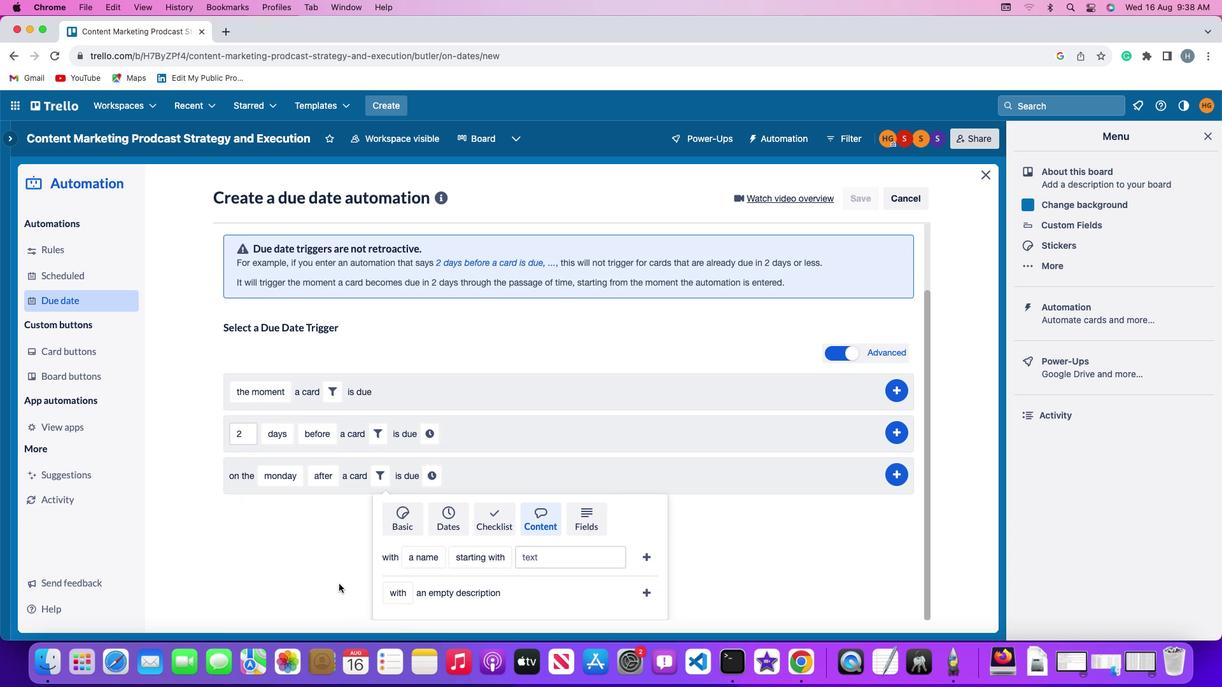 
Action: Mouse moved to (426, 555)
Screenshot: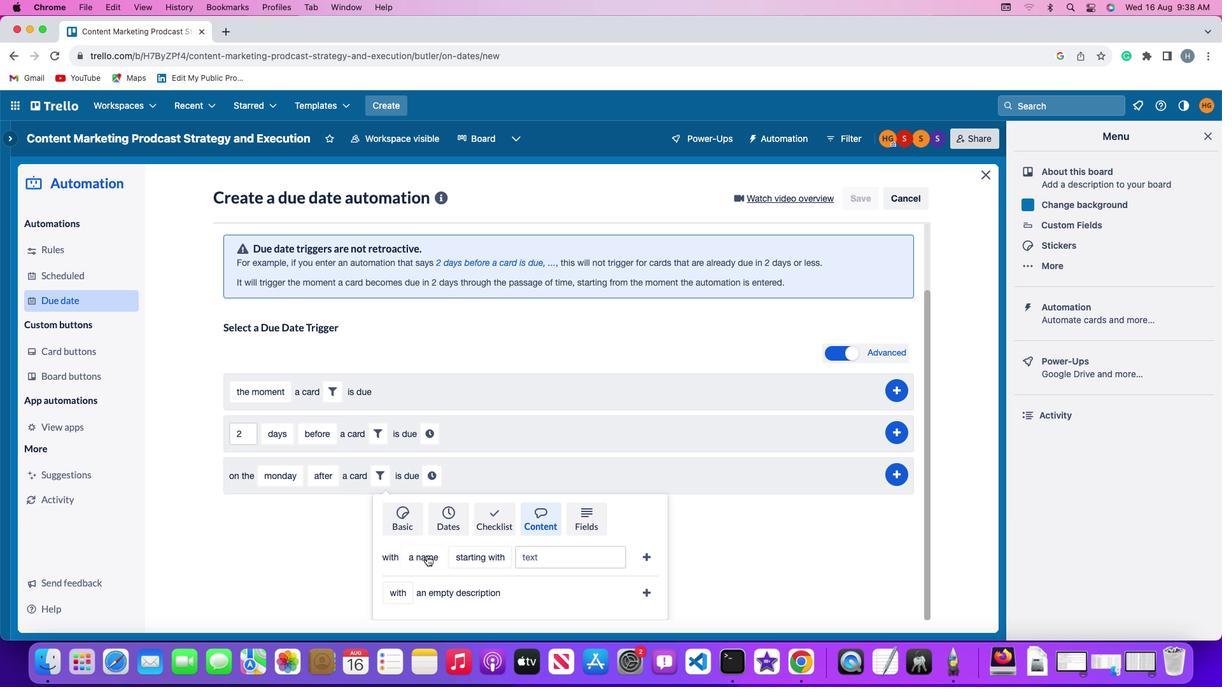 
Action: Mouse pressed left at (426, 555)
Screenshot: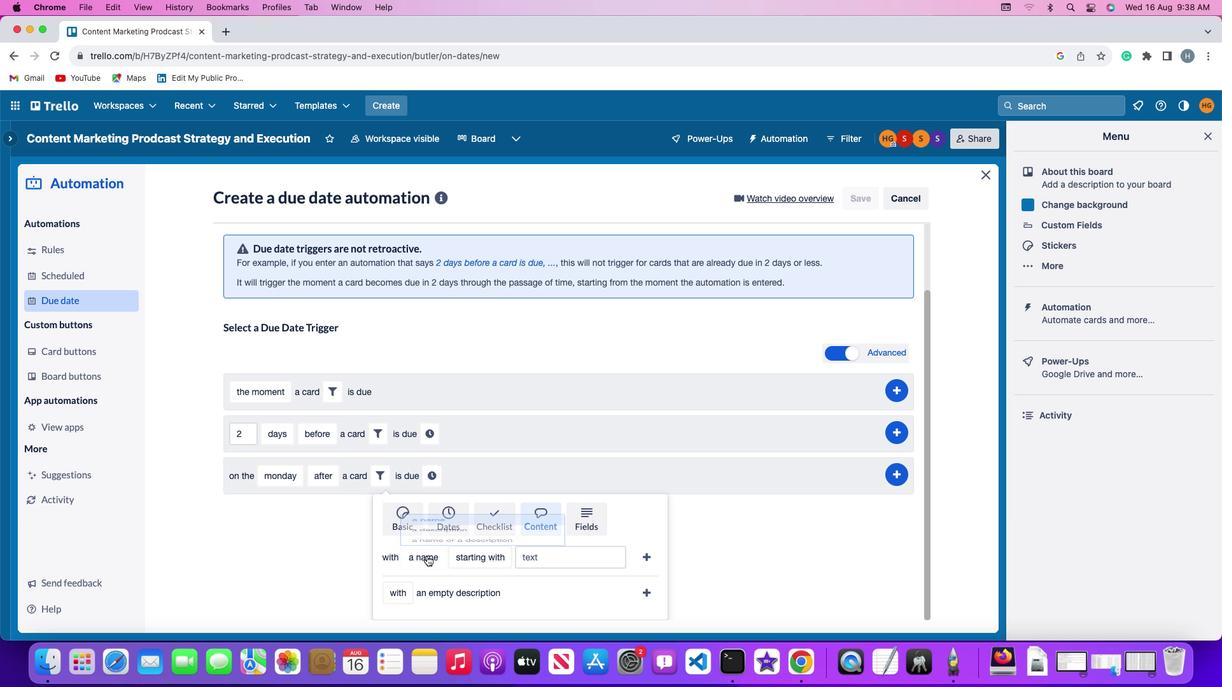 
Action: Mouse moved to (431, 530)
Screenshot: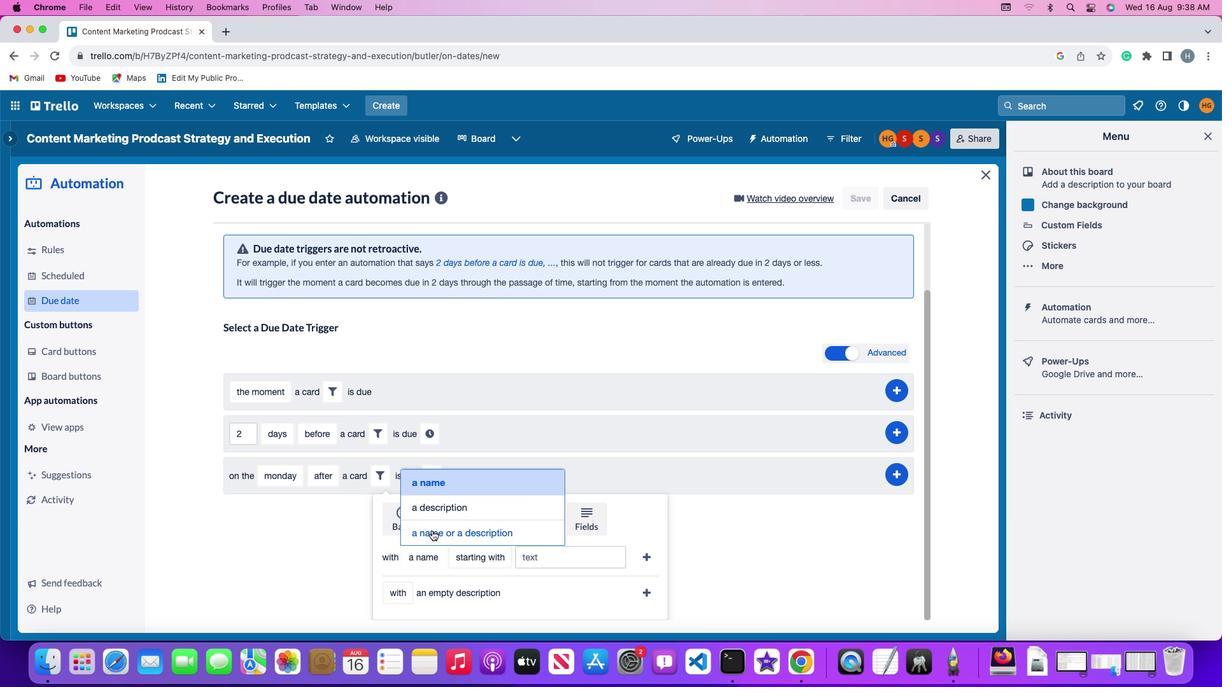 
Action: Mouse pressed left at (431, 530)
Screenshot: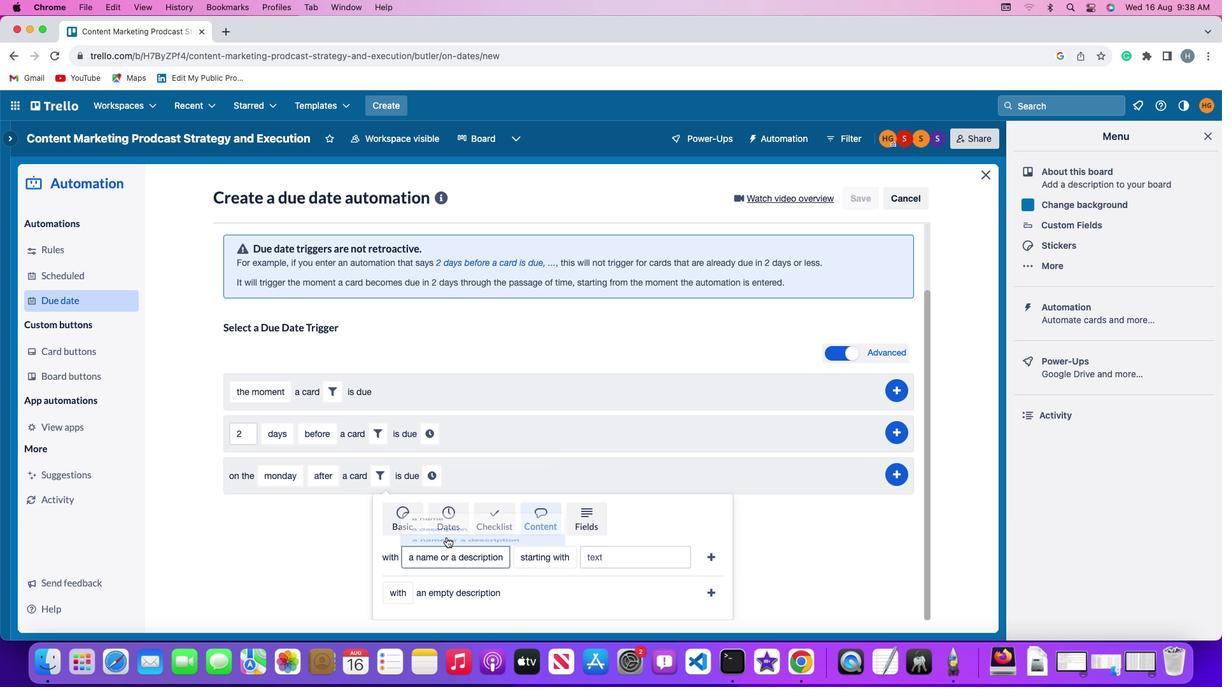 
Action: Mouse moved to (529, 555)
Screenshot: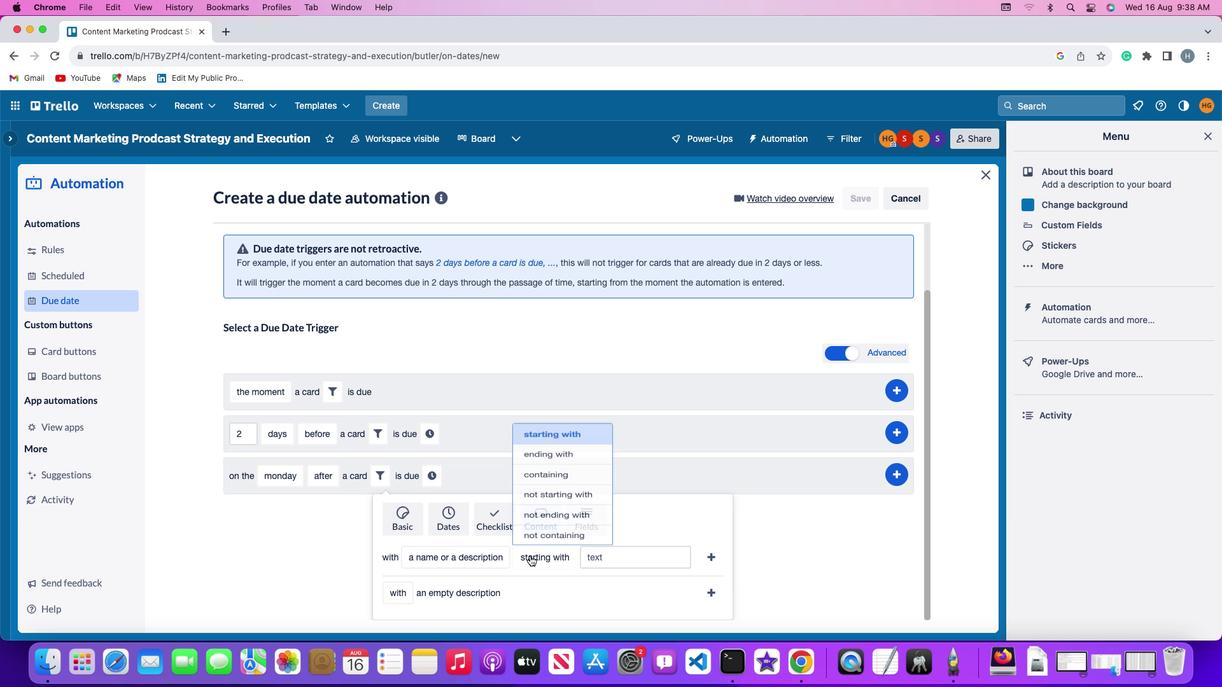 
Action: Mouse pressed left at (529, 555)
Screenshot: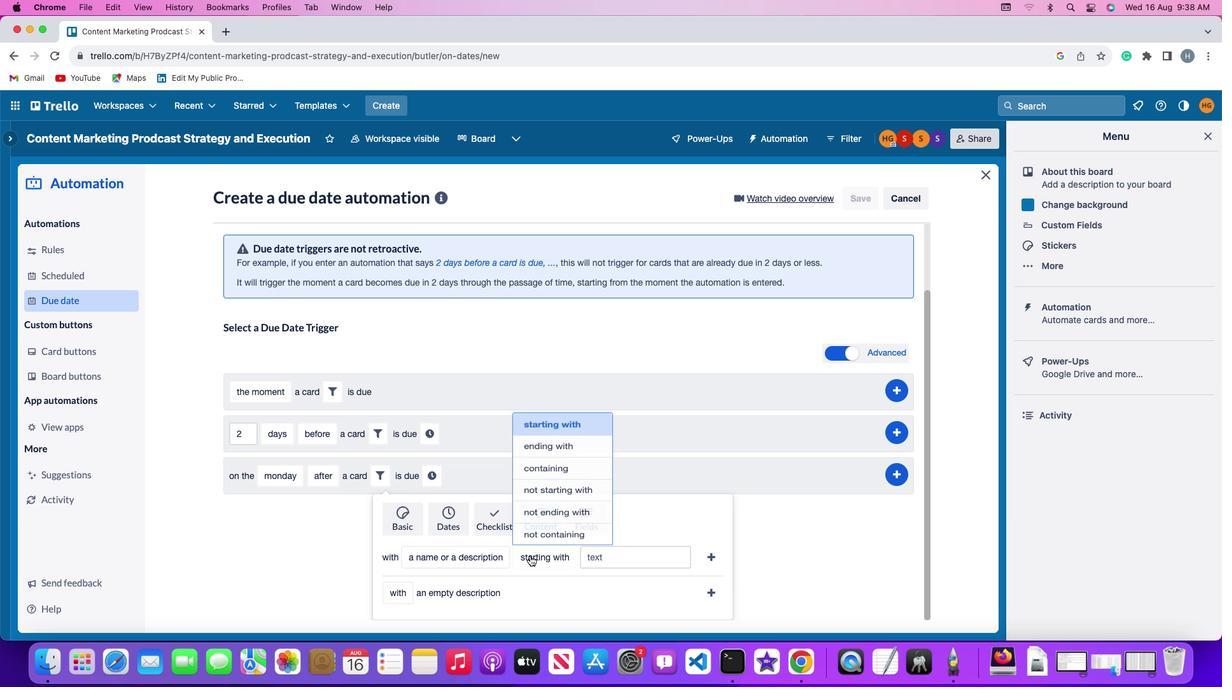 
Action: Mouse moved to (541, 511)
Screenshot: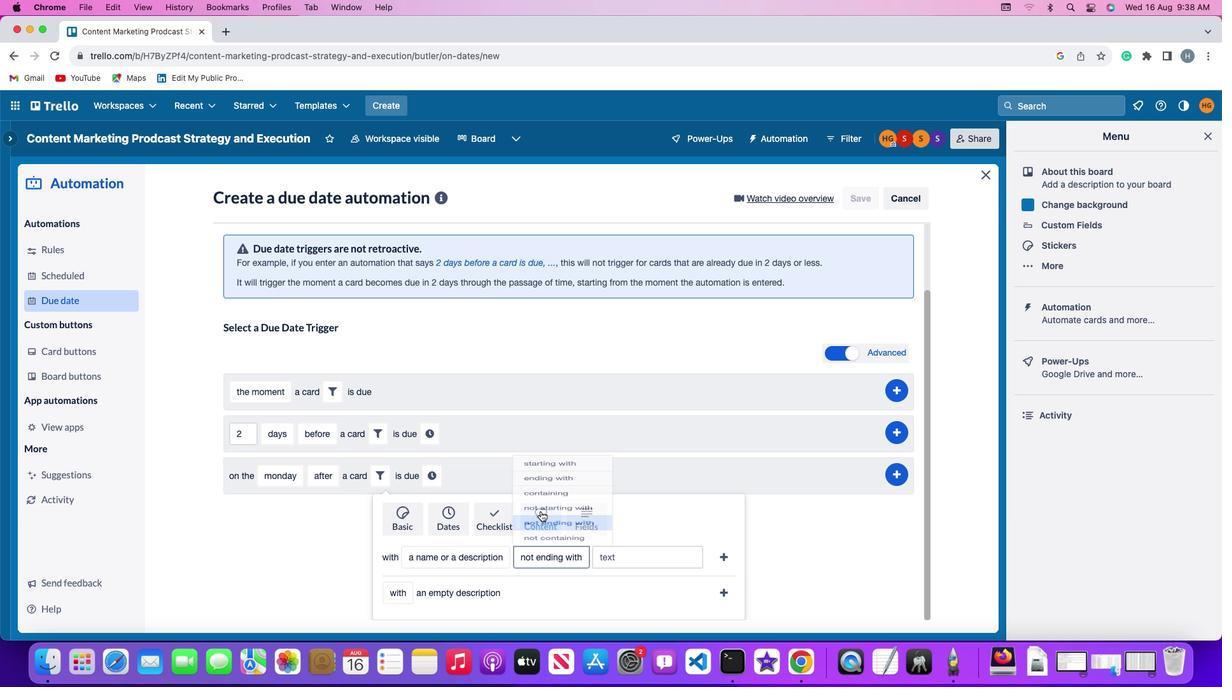 
Action: Mouse pressed left at (541, 511)
Screenshot: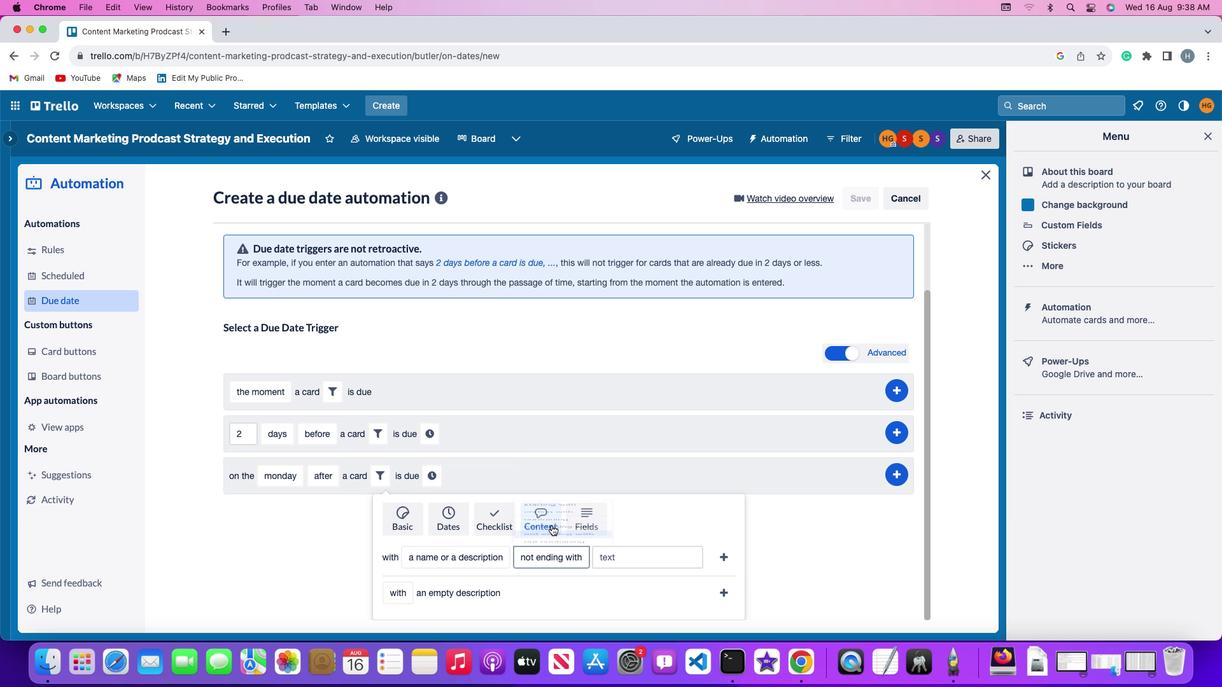 
Action: Mouse moved to (622, 555)
Screenshot: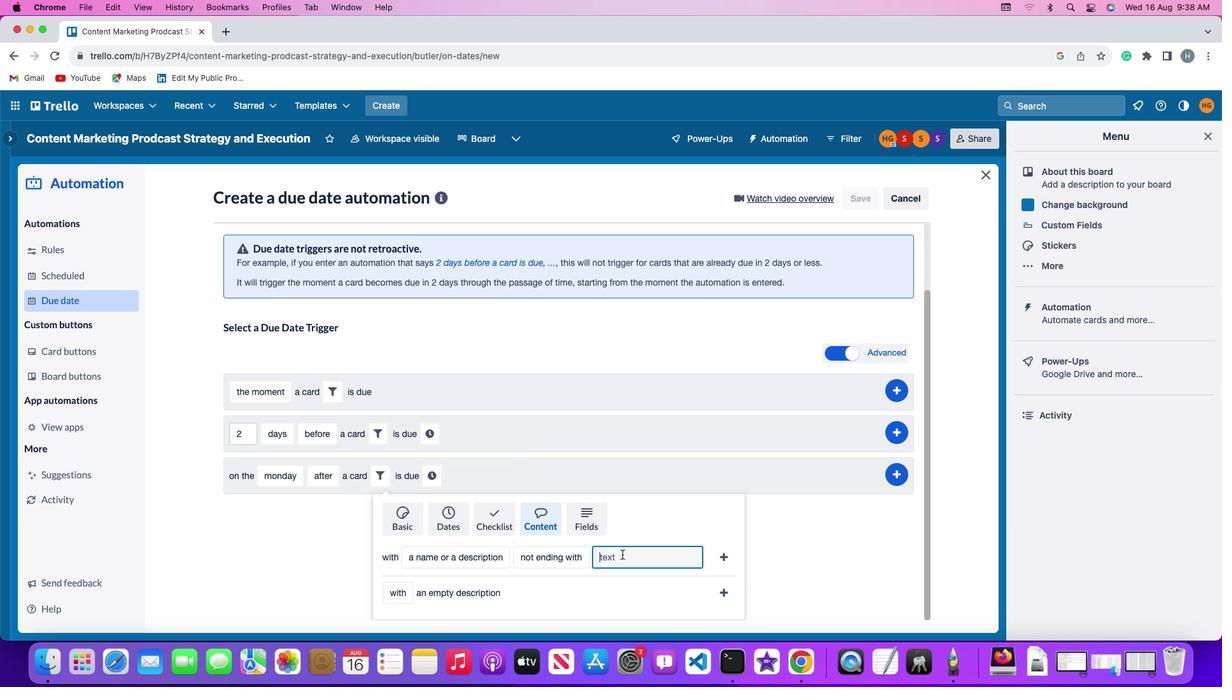 
Action: Mouse pressed left at (622, 555)
Screenshot: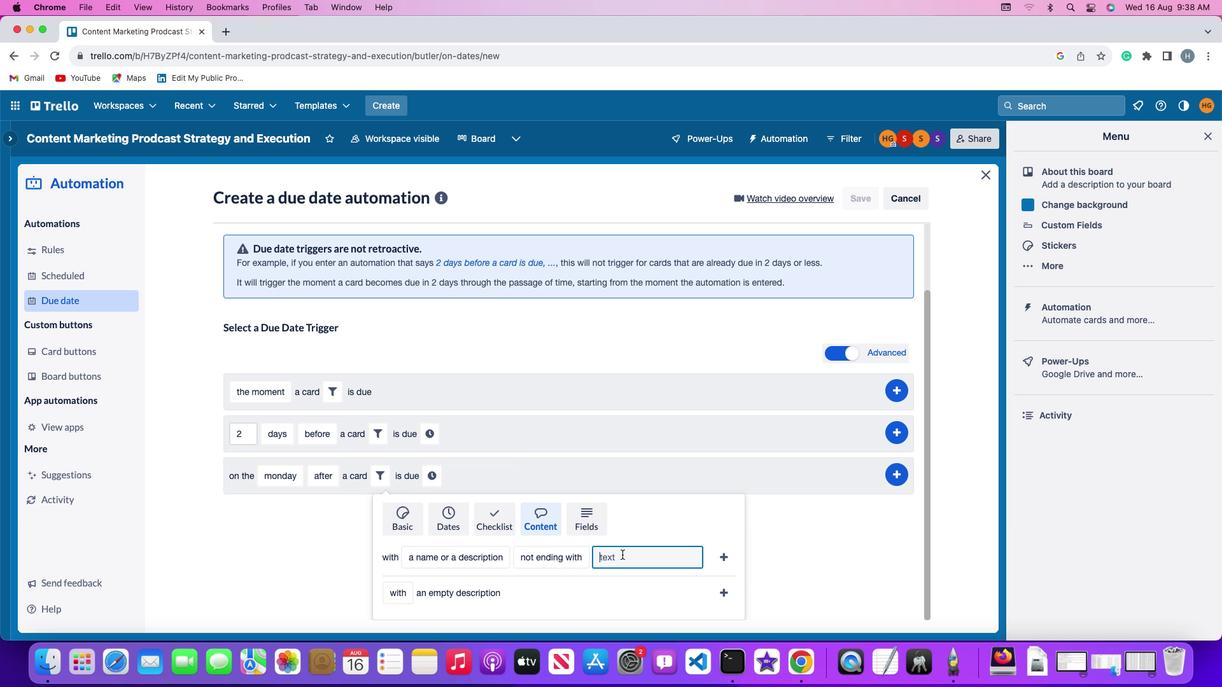 
Action: Key pressed 'r''e''s''u''m''e'
Screenshot: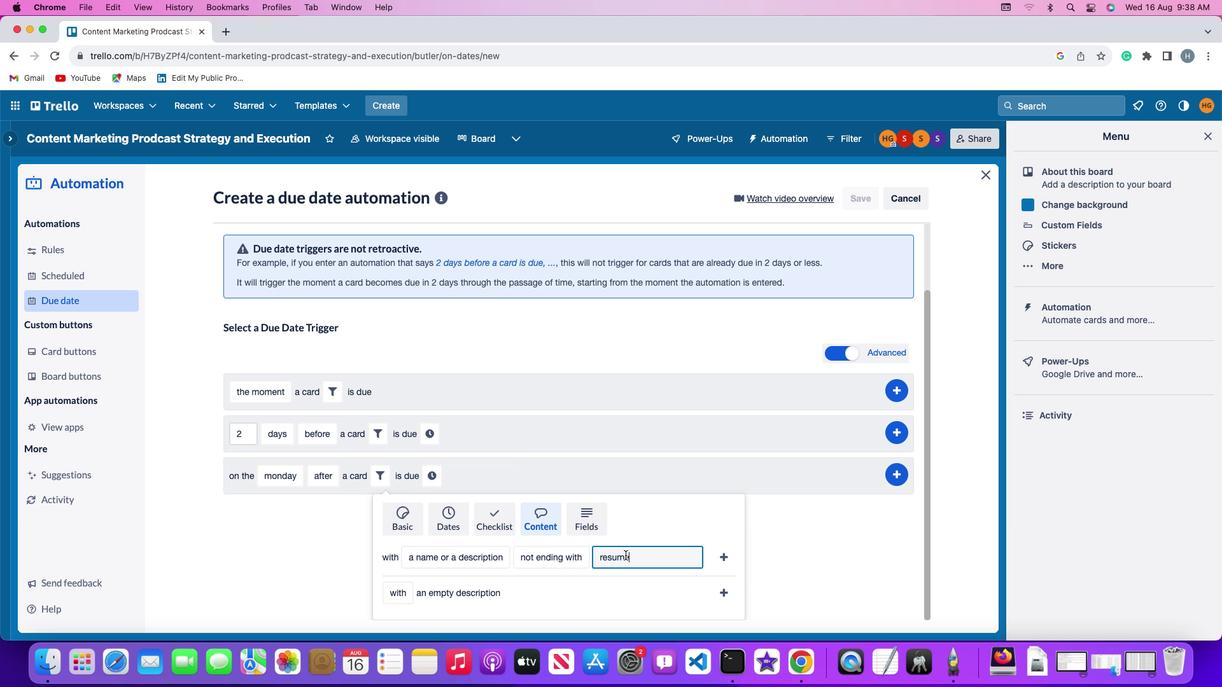 
Action: Mouse moved to (724, 553)
Screenshot: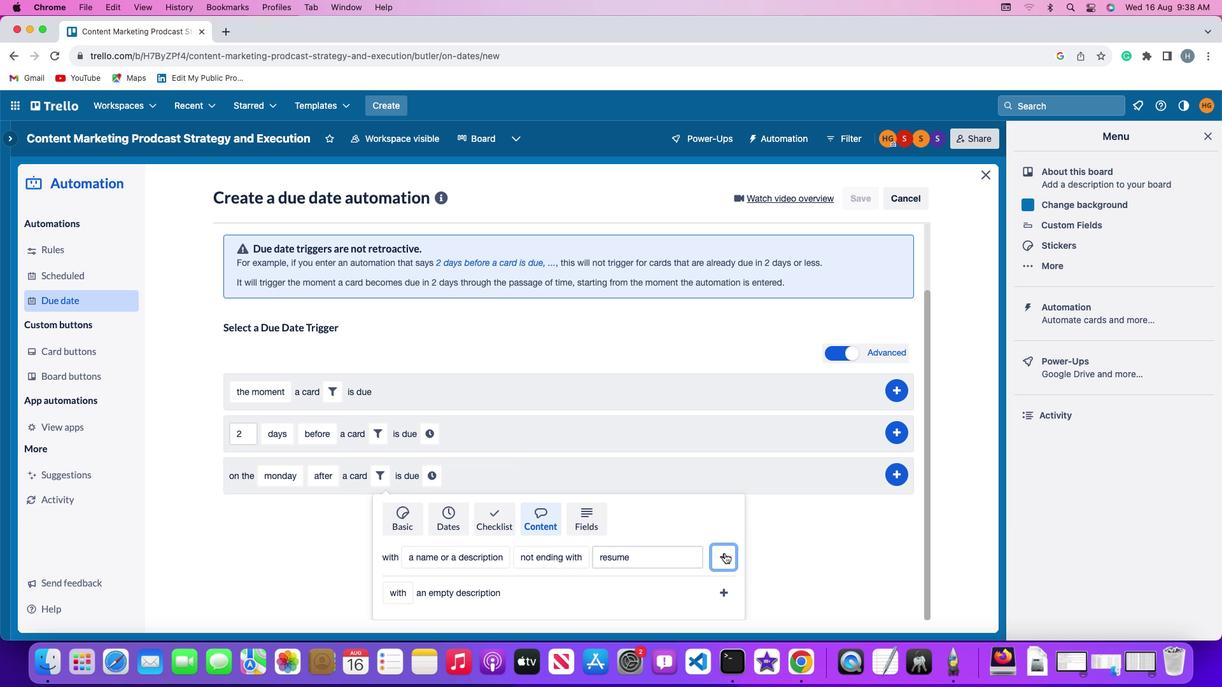 
Action: Mouse pressed left at (724, 553)
Screenshot: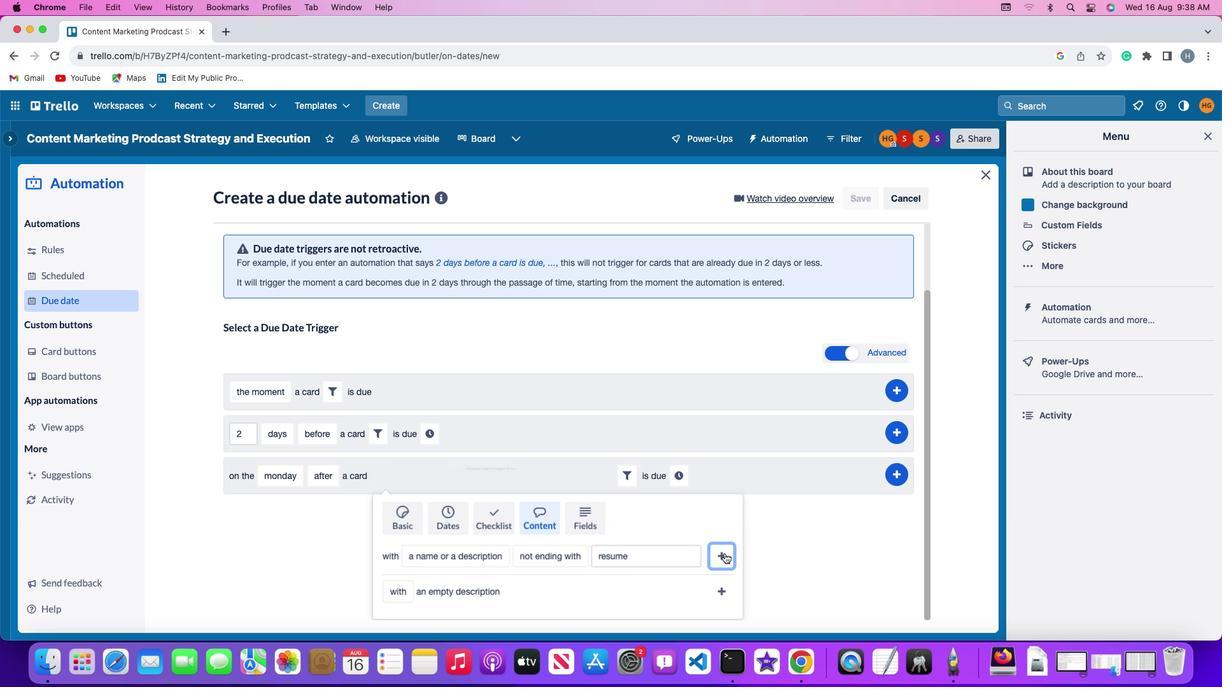 
Action: Mouse moved to (681, 551)
Screenshot: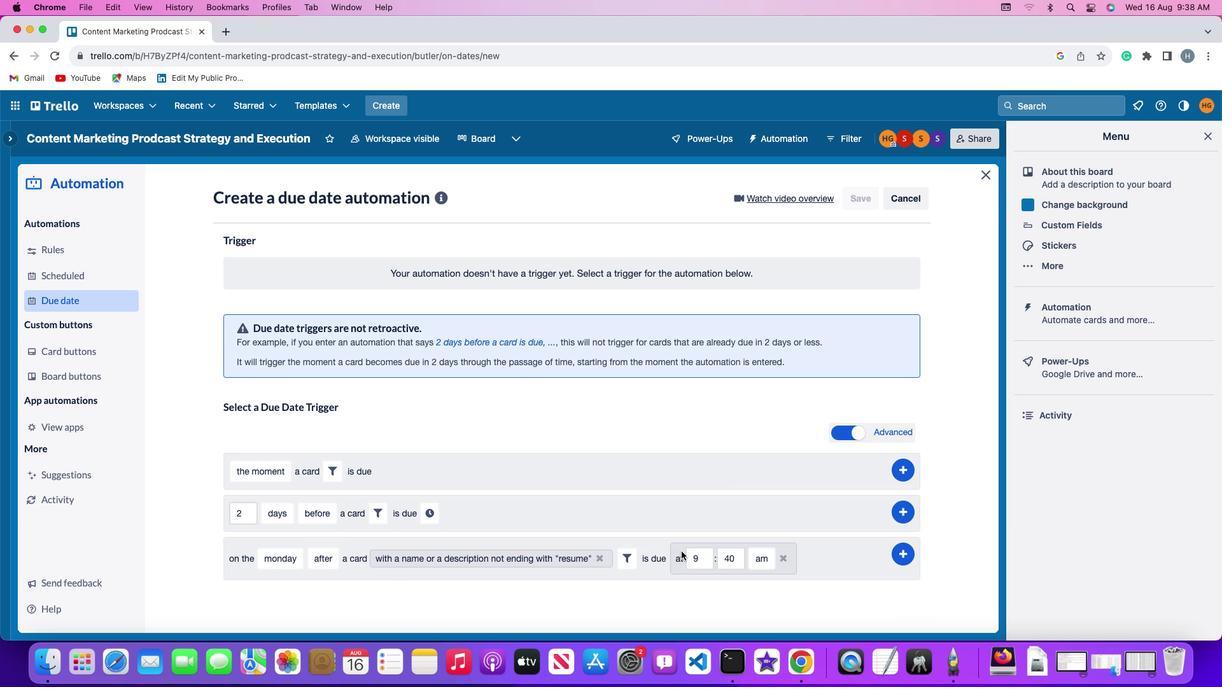 
Action: Mouse pressed left at (681, 551)
Screenshot: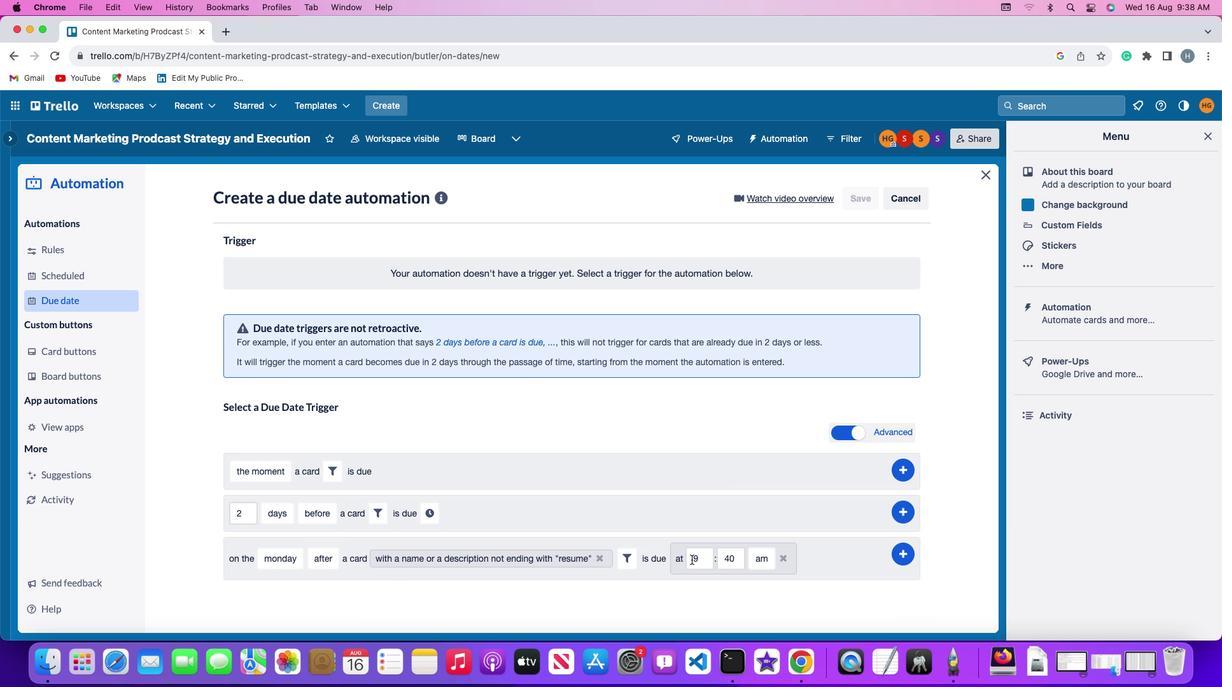 
Action: Mouse moved to (705, 560)
Screenshot: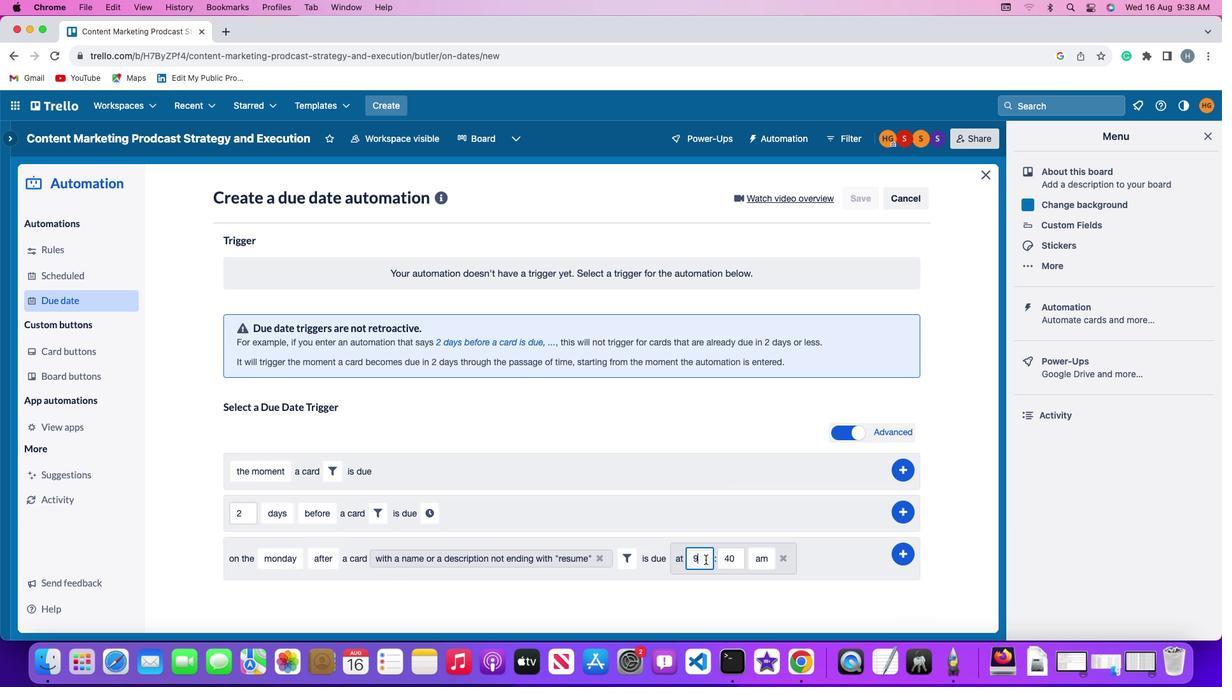 
Action: Mouse pressed left at (705, 560)
Screenshot: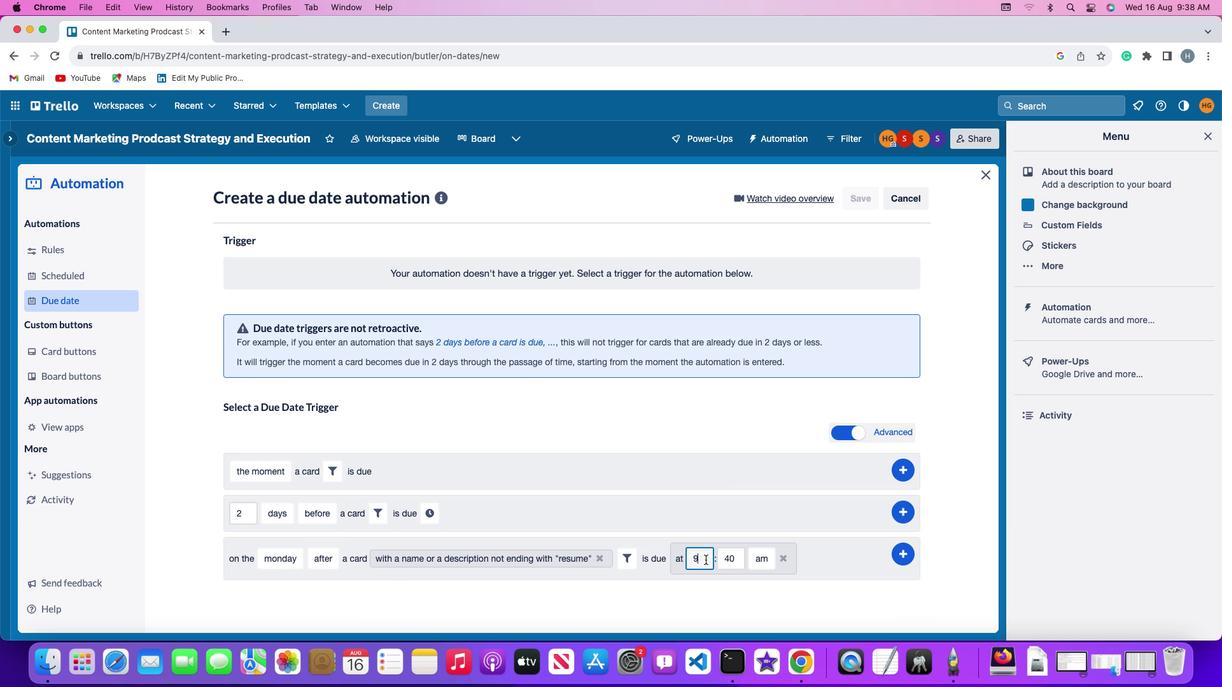 
Action: Mouse moved to (705, 560)
Screenshot: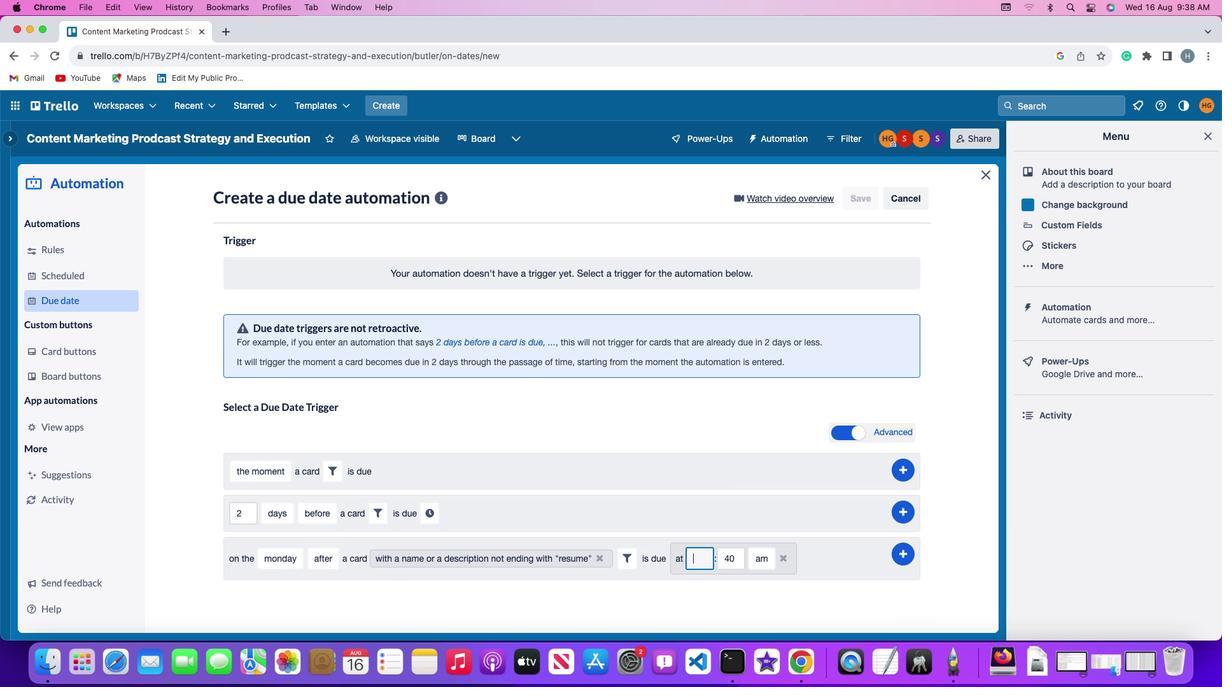 
Action: Key pressed Key.backspace'1''1'
Screenshot: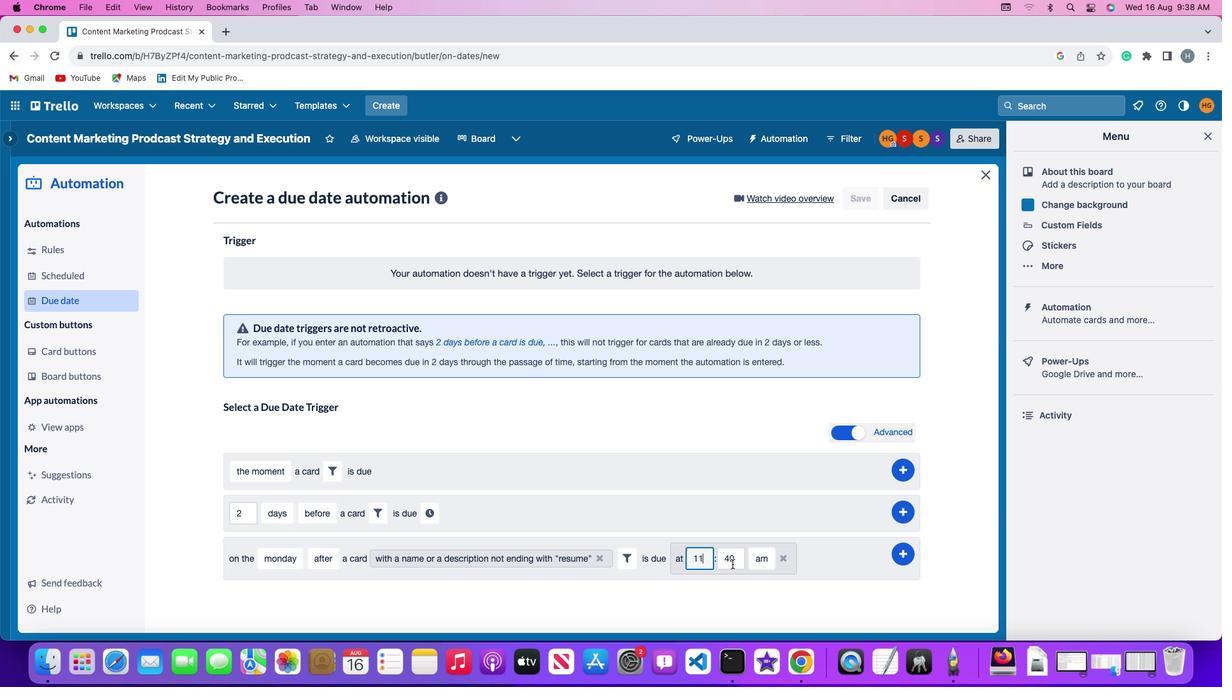 
Action: Mouse moved to (735, 562)
Screenshot: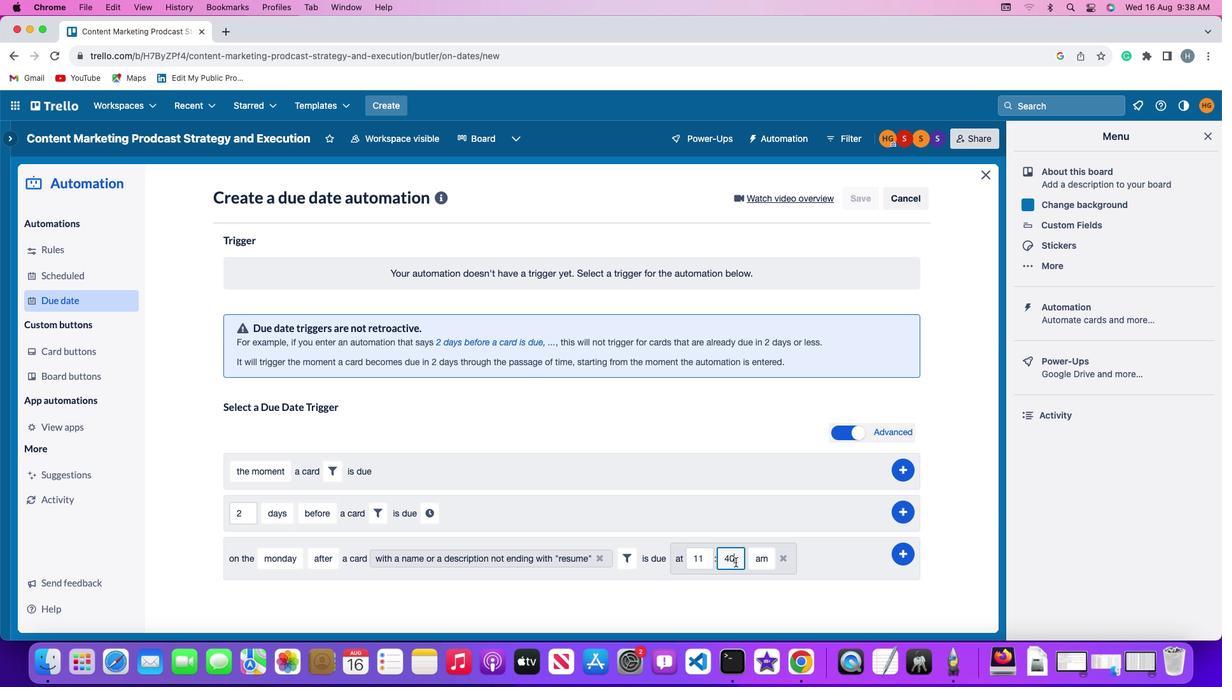 
Action: Mouse pressed left at (735, 562)
Screenshot: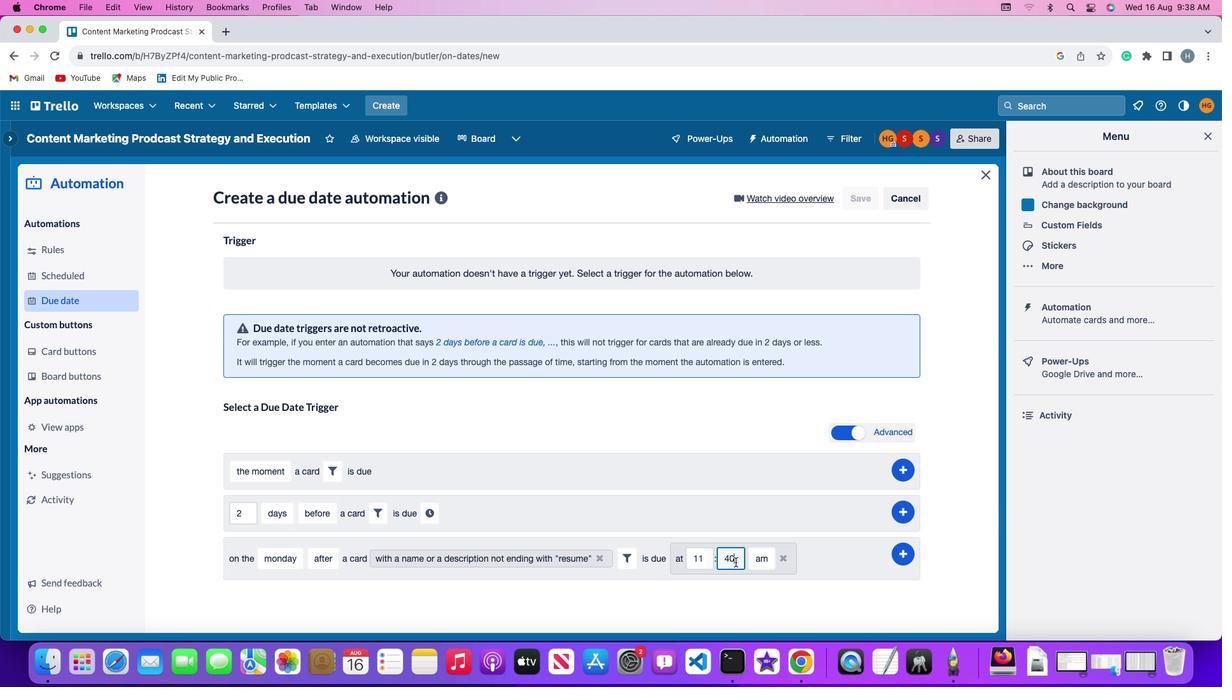 
Action: Mouse moved to (735, 562)
Screenshot: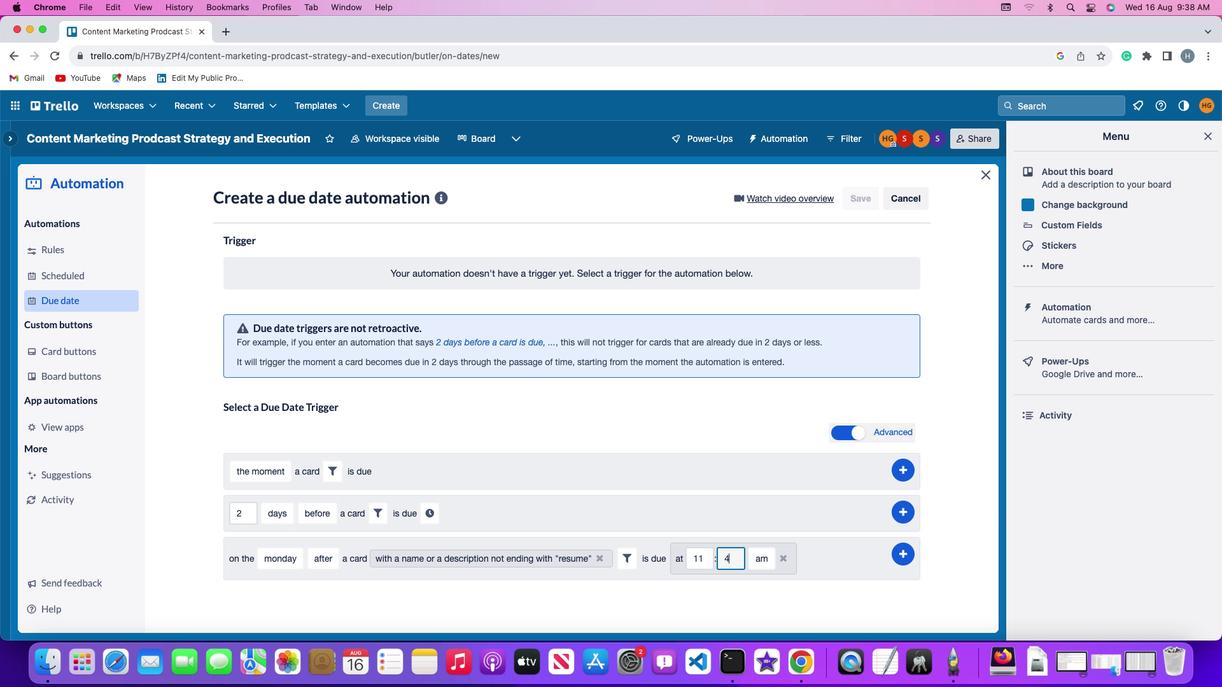
Action: Key pressed Key.backspaceKey.backspaceKey.backspace'0''0'
Screenshot: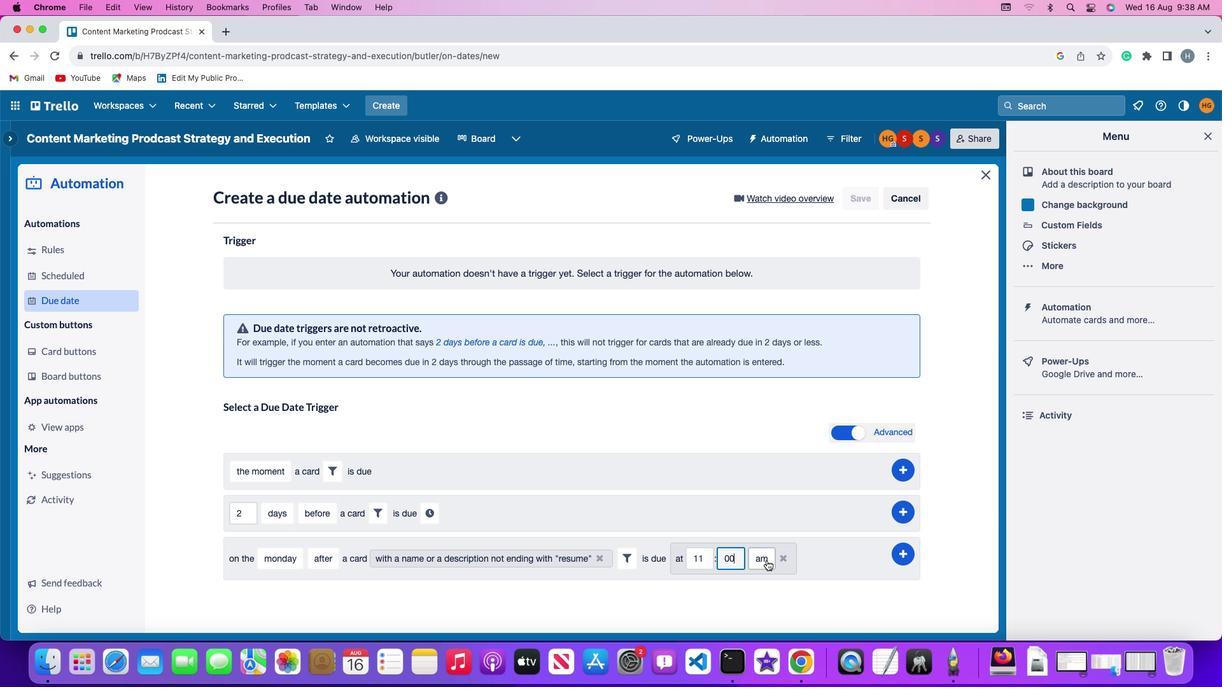 
Action: Mouse moved to (767, 560)
Screenshot: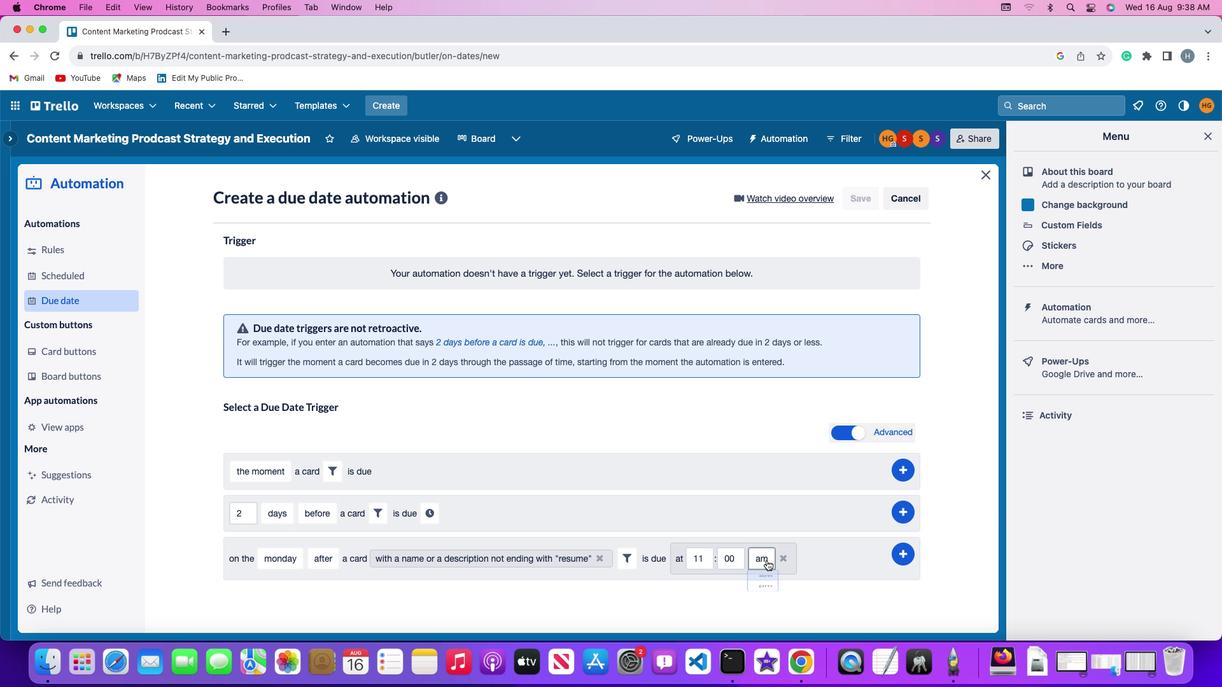 
Action: Mouse pressed left at (767, 560)
Screenshot: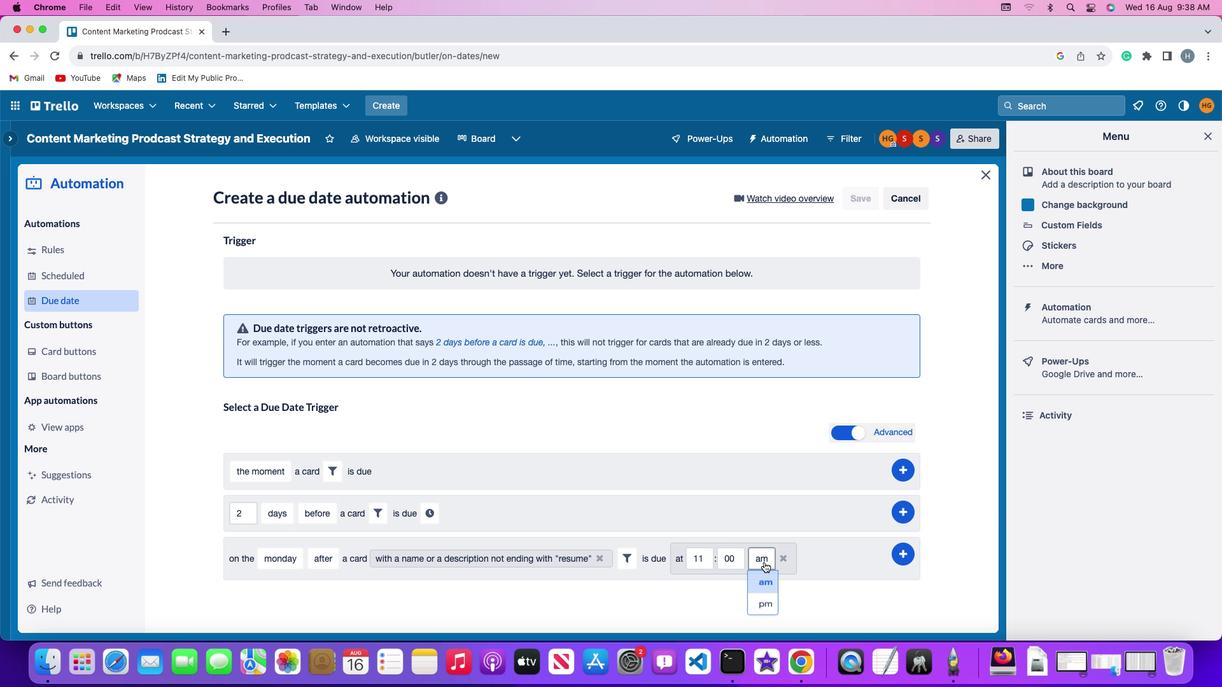 
Action: Mouse moved to (759, 577)
Screenshot: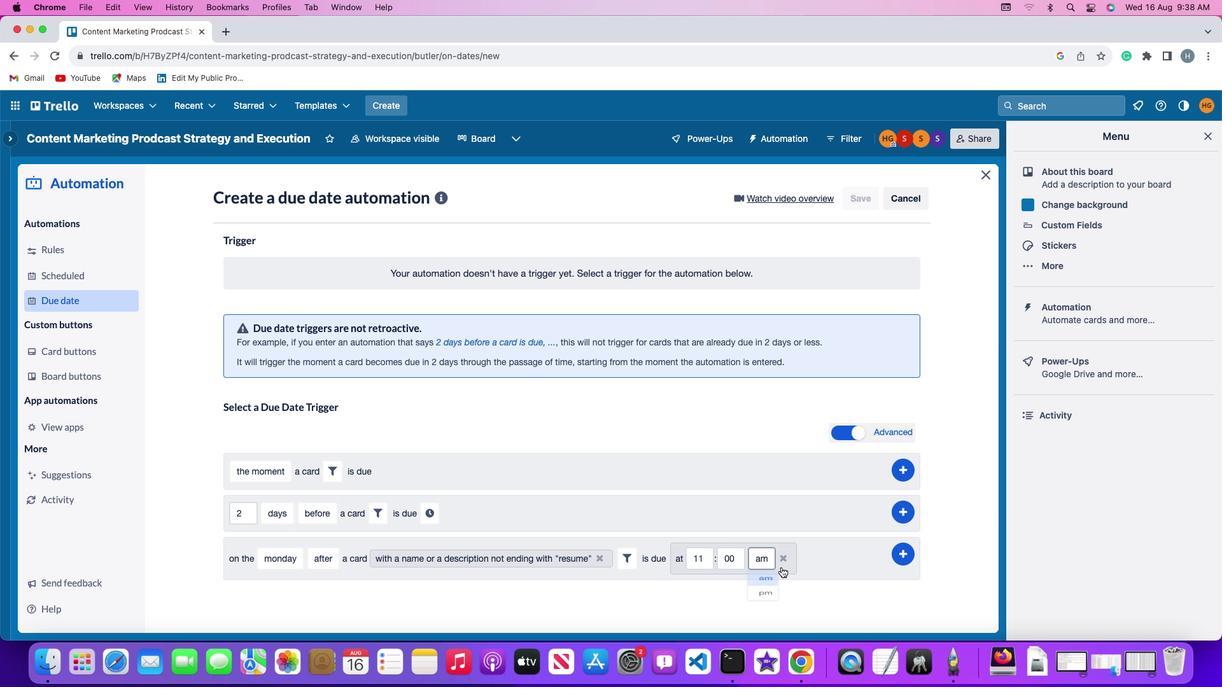 
Action: Mouse pressed left at (759, 577)
Screenshot: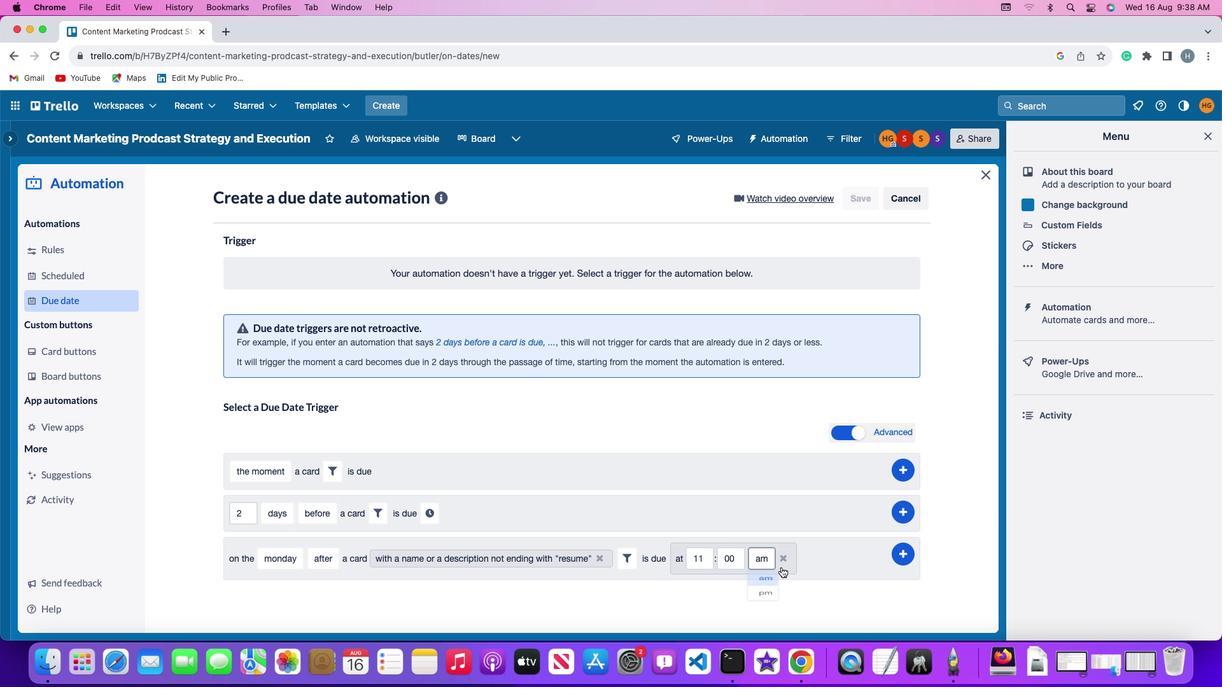 
Action: Mouse moved to (901, 551)
Screenshot: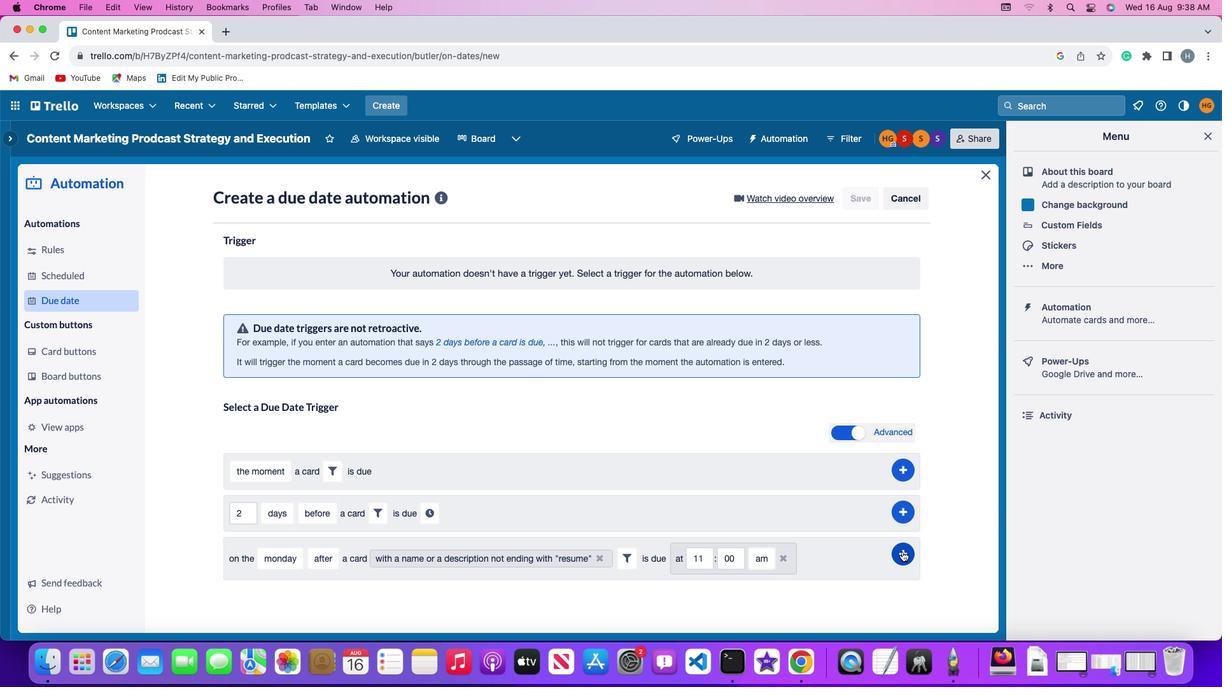 
Action: Mouse pressed left at (901, 551)
Screenshot: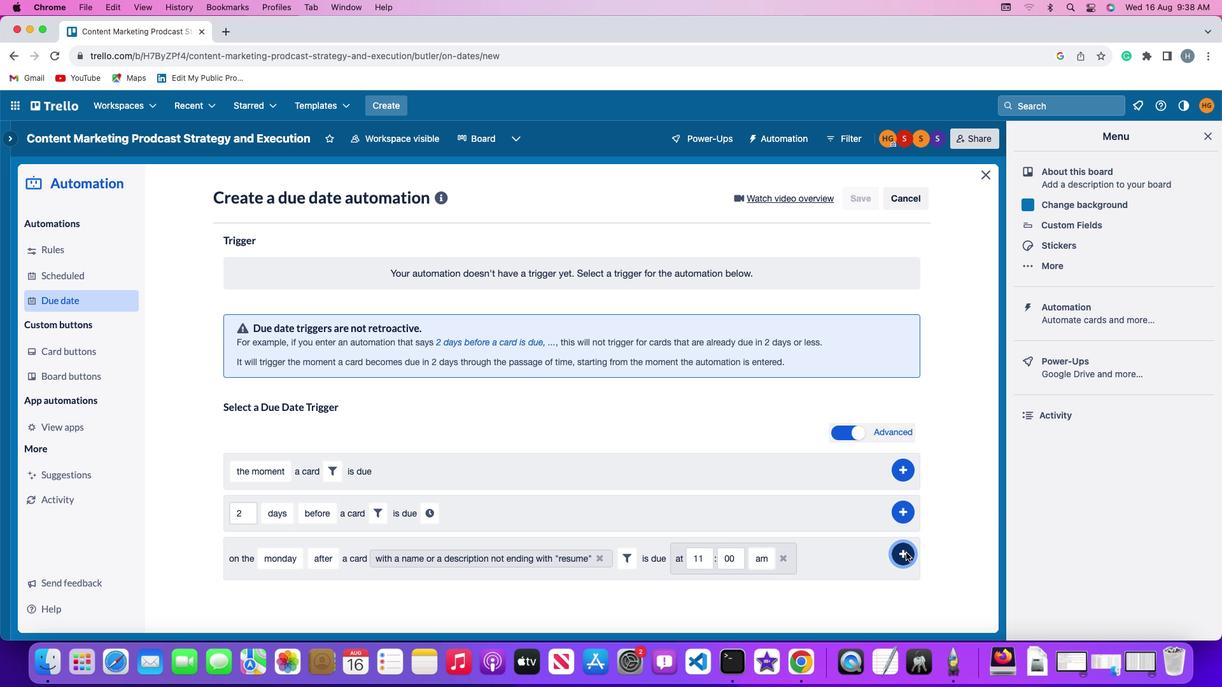 
Action: Mouse moved to (947, 450)
Screenshot: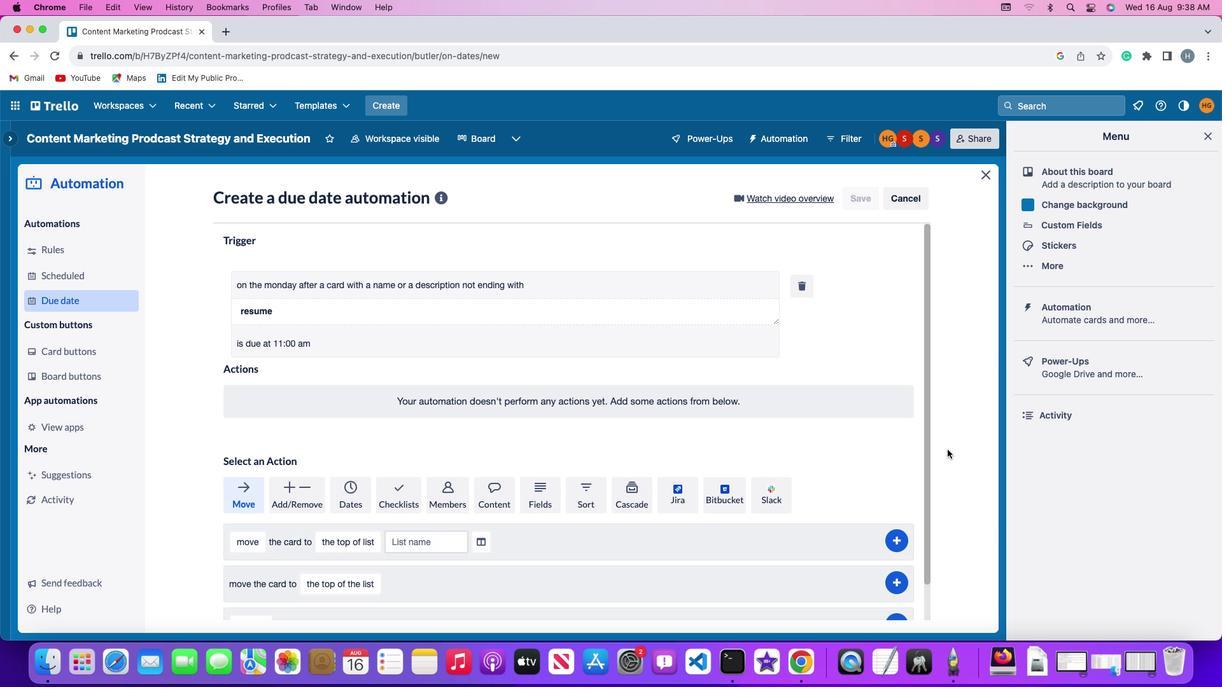 
